 Task: Schedule a 90-minute business strategy consultation for competitive analysis.
Action: Mouse moved to (129, 243)
Screenshot: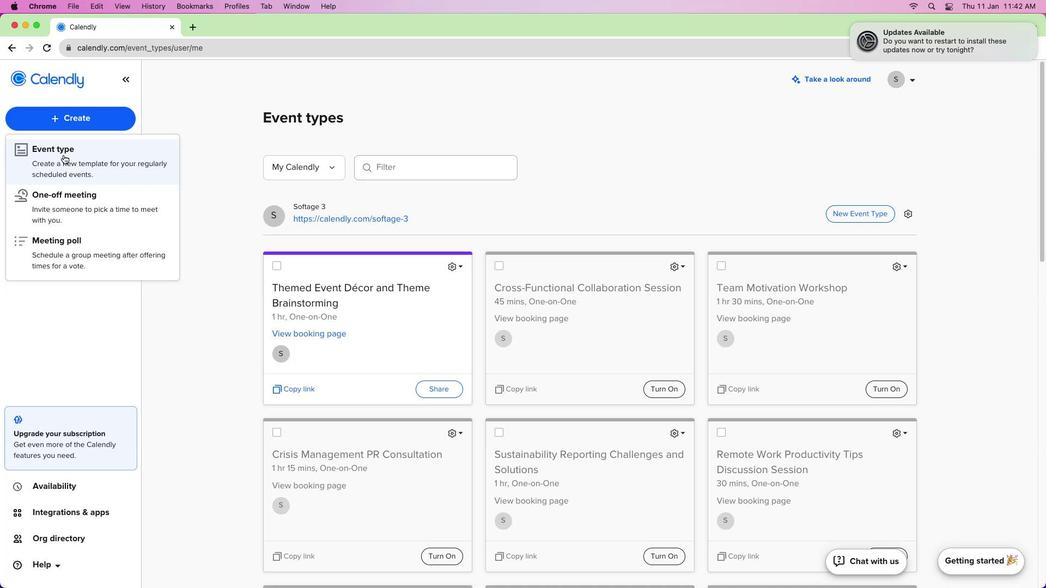 
Action: Mouse pressed left at (129, 243)
Screenshot: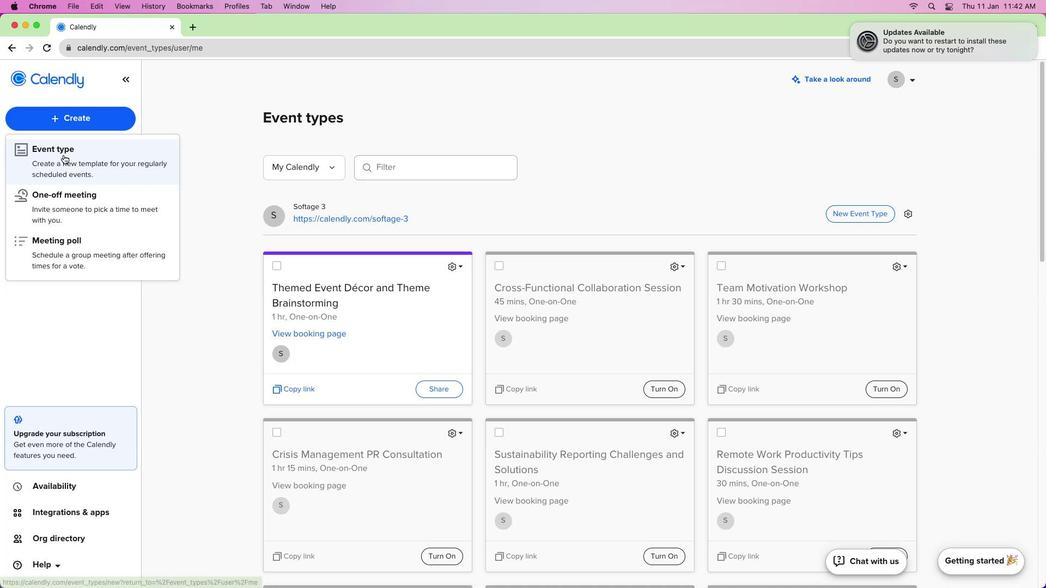 
Action: Mouse moved to (130, 240)
Screenshot: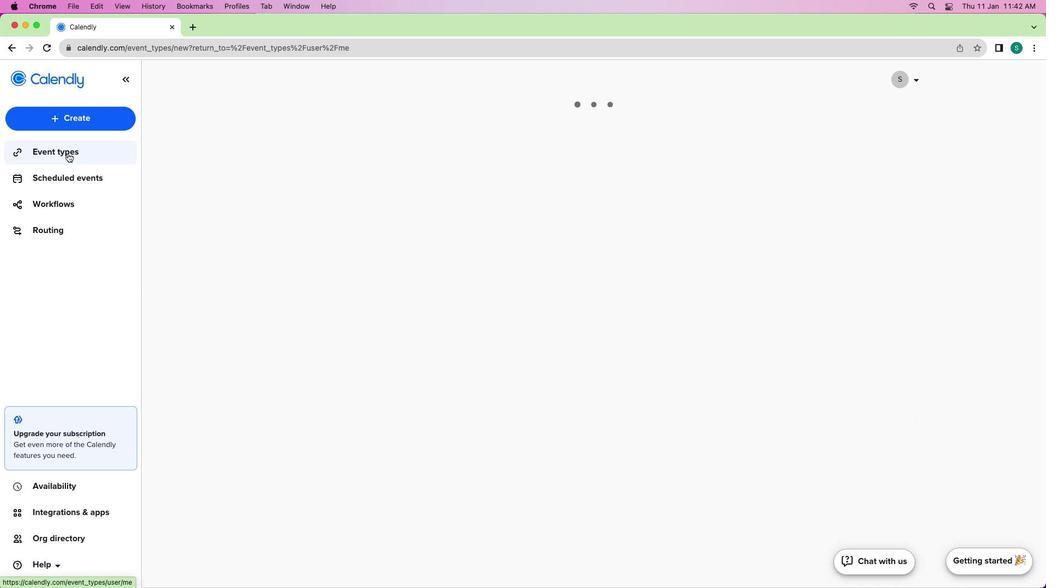 
Action: Mouse pressed left at (130, 240)
Screenshot: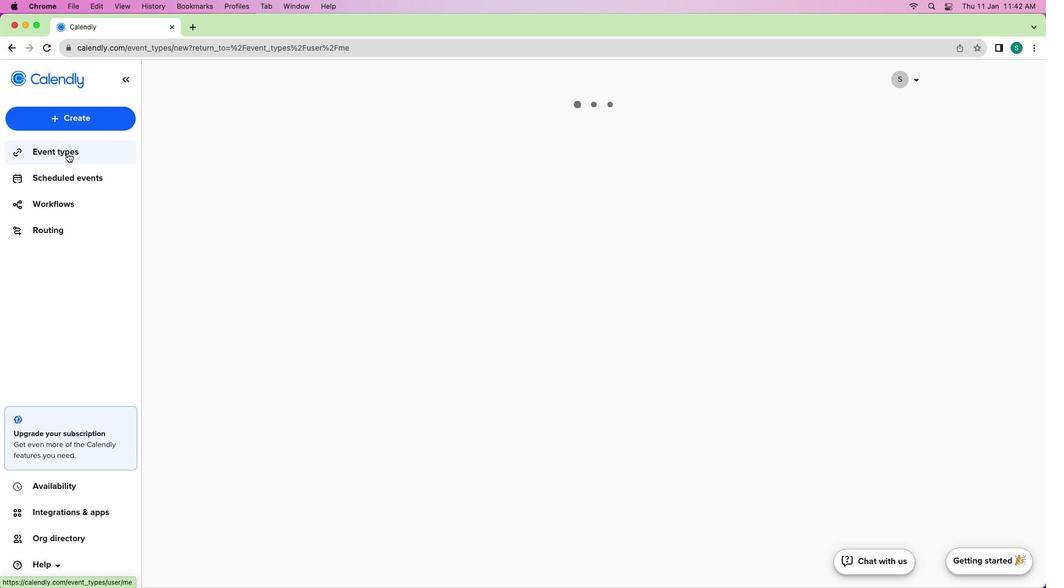 
Action: Mouse moved to (131, 256)
Screenshot: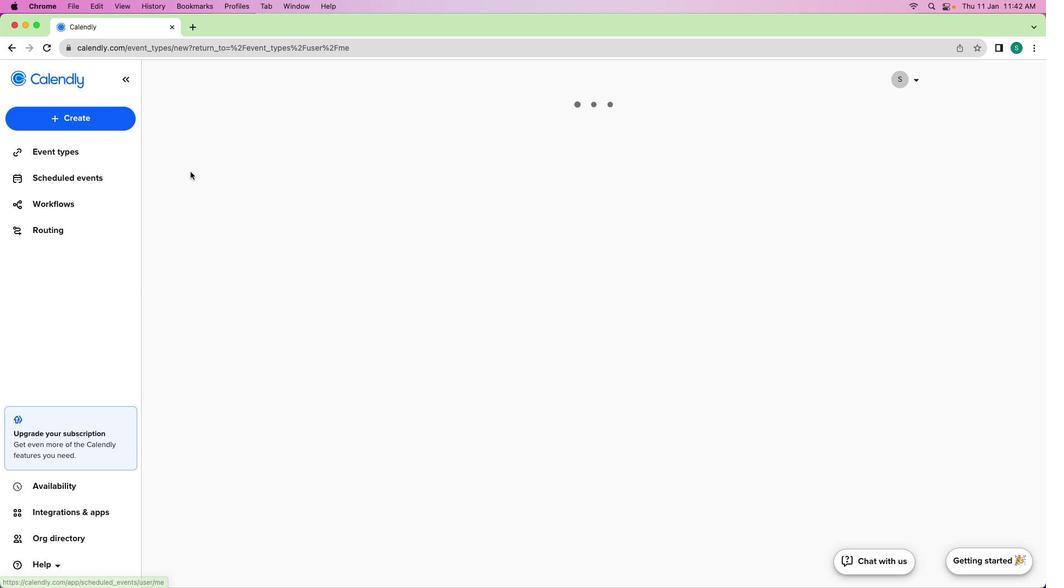
Action: Mouse pressed left at (131, 256)
Screenshot: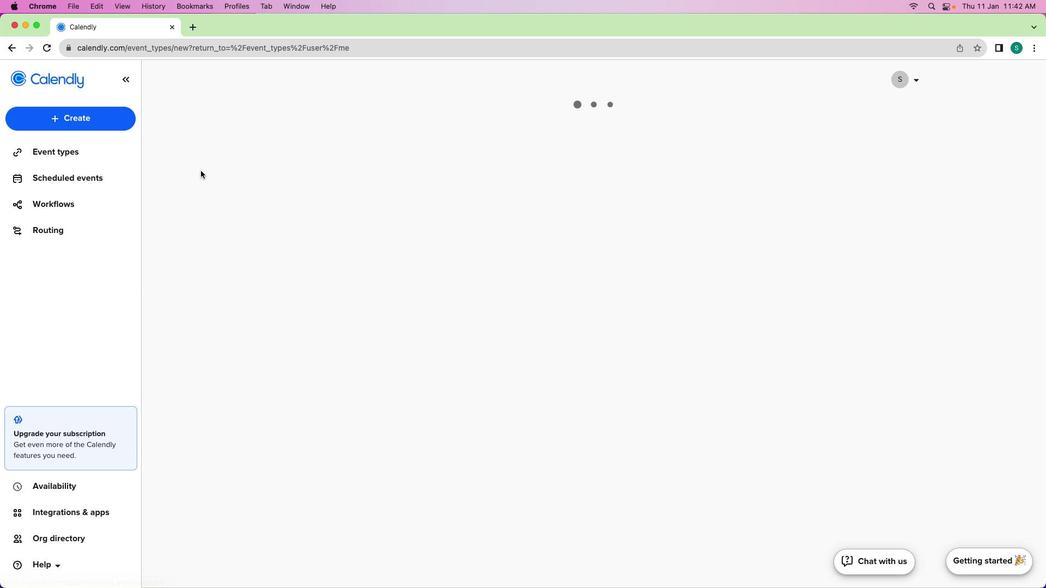 
Action: Mouse moved to (121, 277)
Screenshot: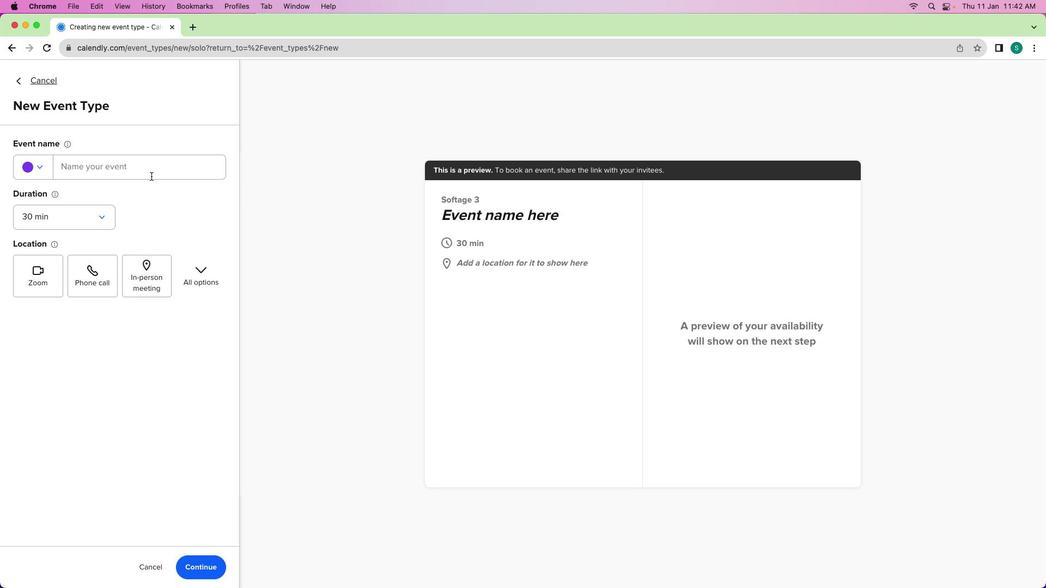 
Action: Mouse pressed left at (121, 277)
Screenshot: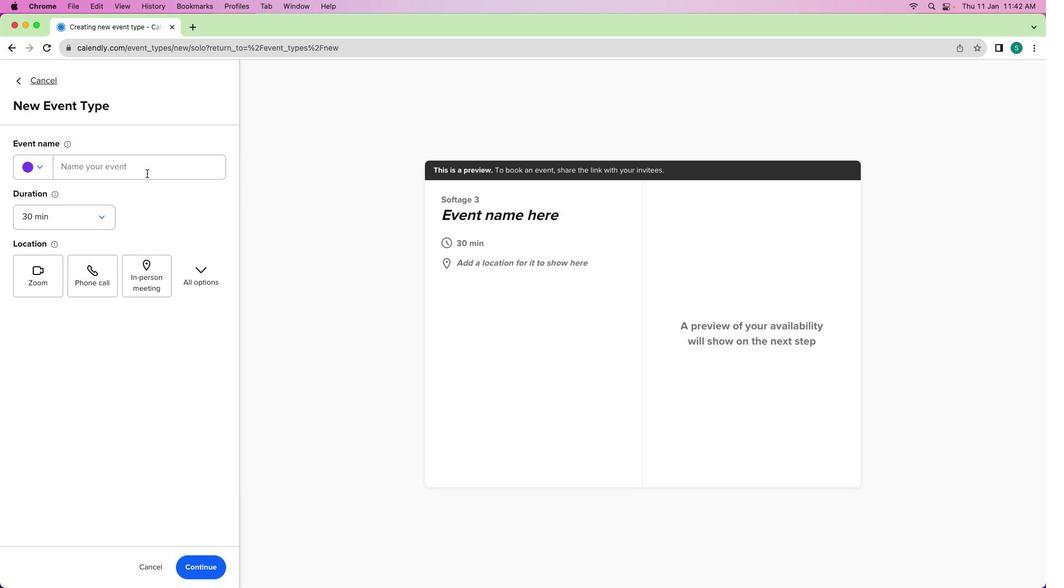 
Action: Mouse moved to (128, 263)
Screenshot: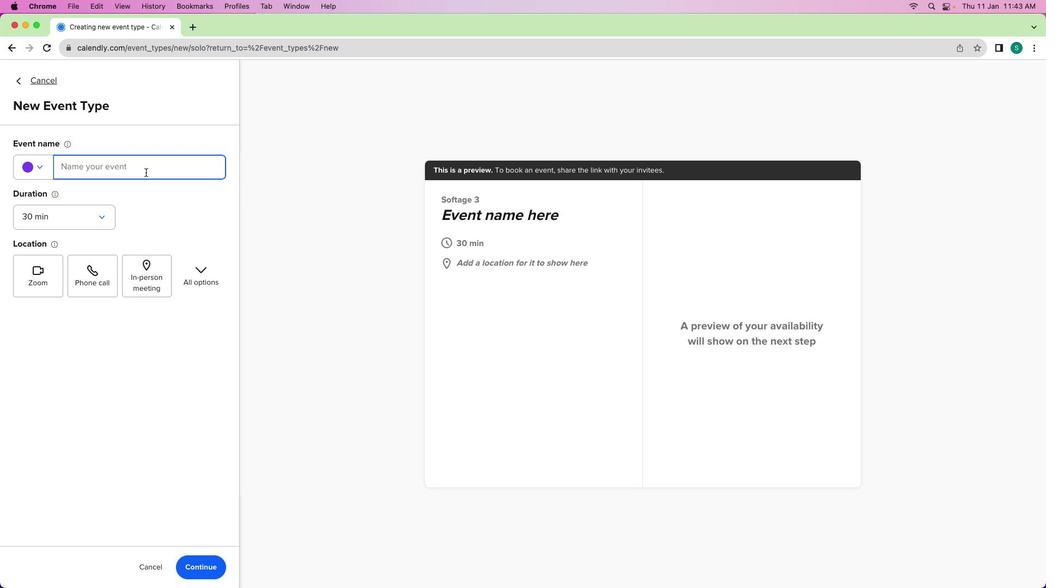 
Action: Mouse pressed left at (128, 263)
Screenshot: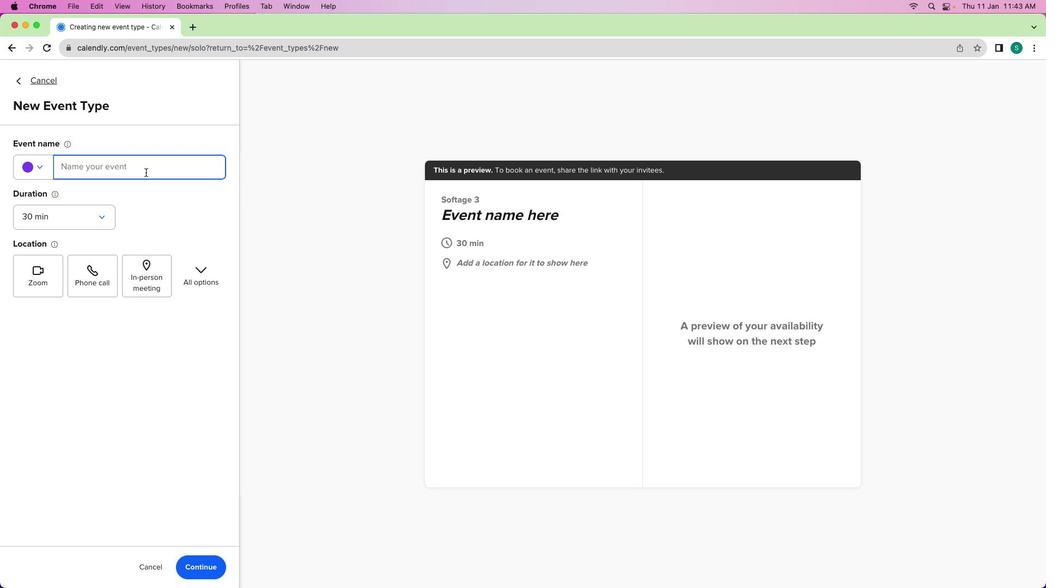 
Action: Mouse moved to (128, 263)
Screenshot: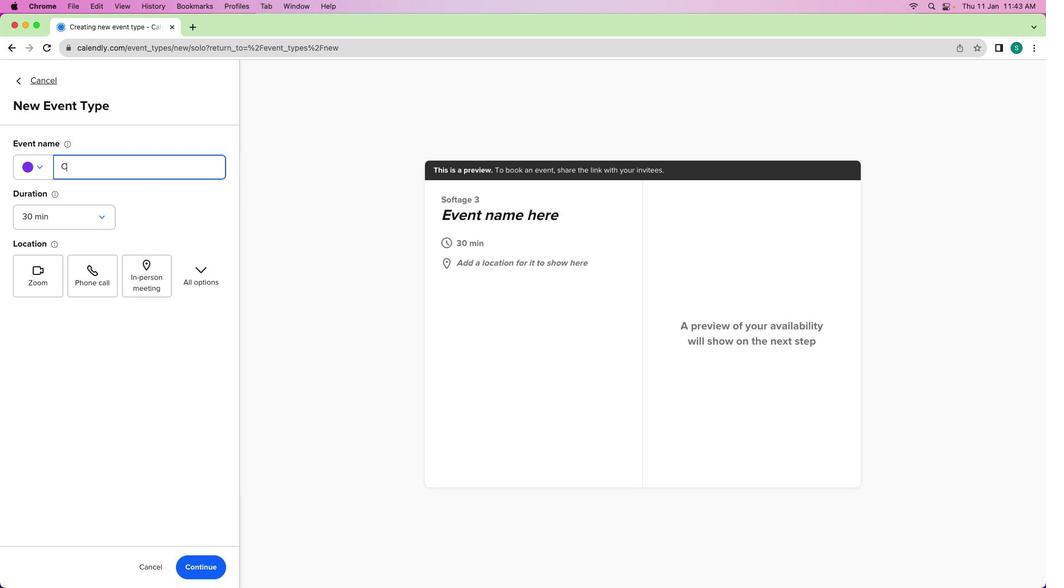 
Action: Key pressed Key.shift'C''o''m''p''e''t''e''t''i'Key.backspaceKey.backspaceKey.backspace'i''t''i''v''e'Key.spaceKey.shift'A''n''a''l''y''s''i''s'Key.spaceKey.shift'B''u''s''i''n''e''s''s'Key.spaceKey.shift'S''t''r''a''t''e''g''y'Key.spaceKey.shift'C''o''n''s''u''l''t''a''t''i''o''n'
Screenshot: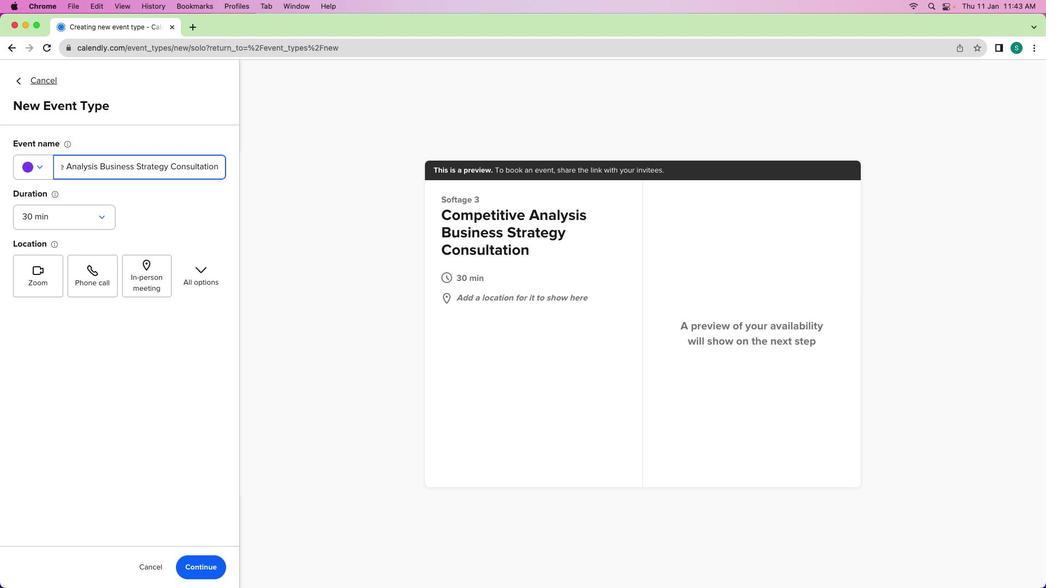 
Action: Mouse moved to (132, 260)
Screenshot: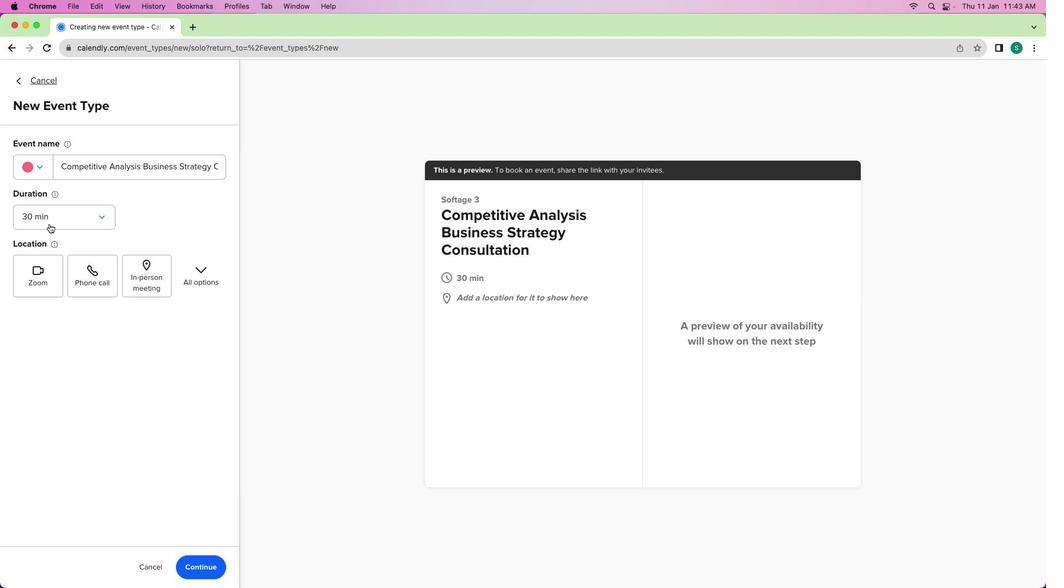 
Action: Mouse pressed left at (132, 260)
Screenshot: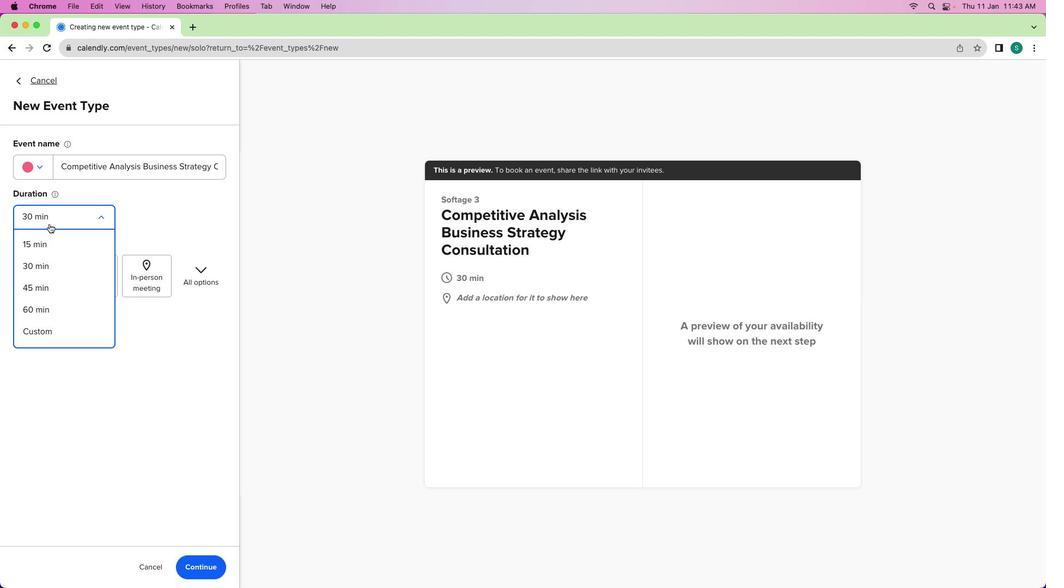 
Action: Mouse moved to (131, 285)
Screenshot: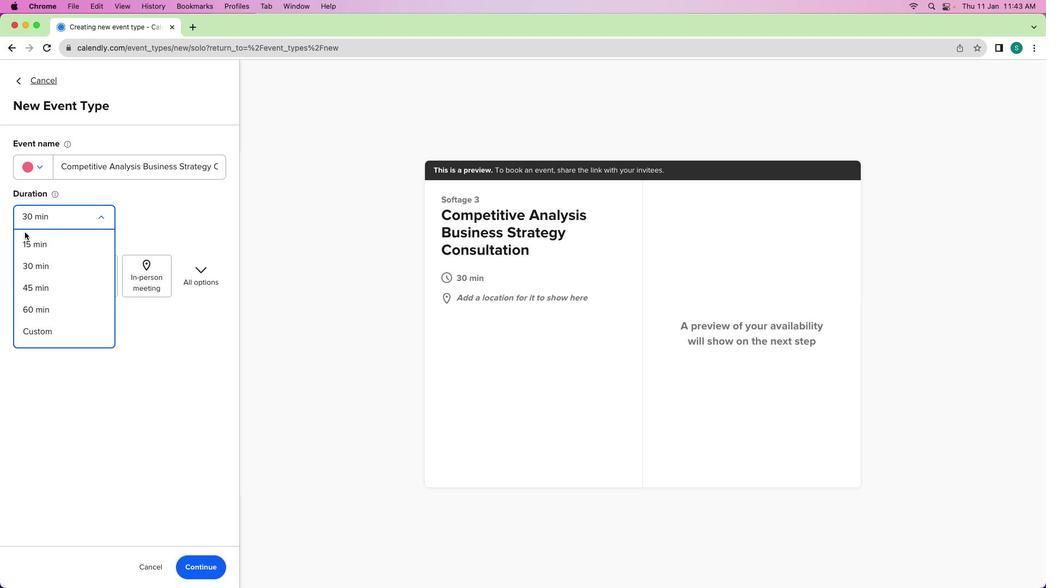 
Action: Mouse pressed left at (131, 285)
Screenshot: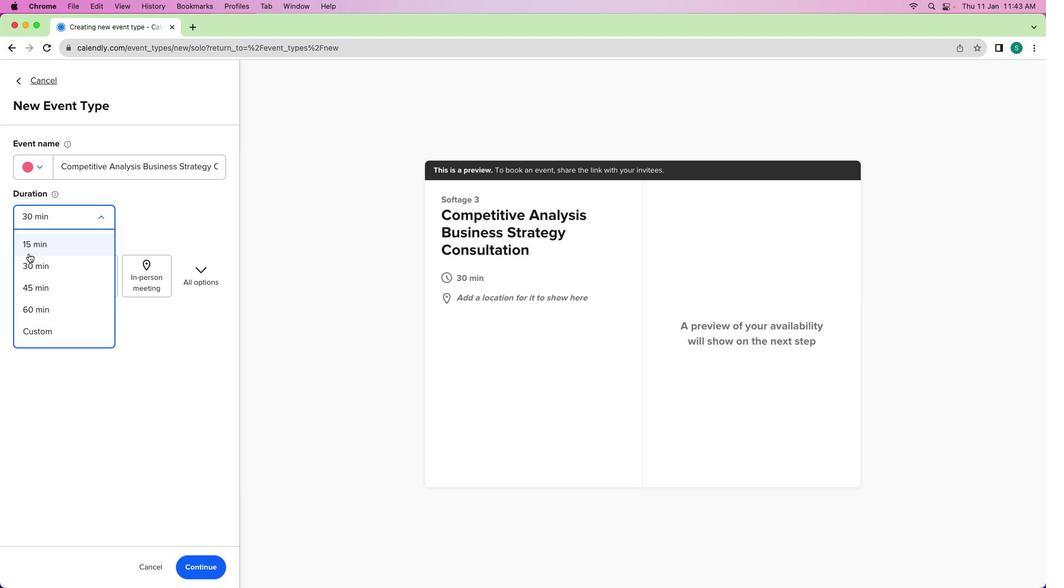 
Action: Mouse moved to (131, 286)
Screenshot: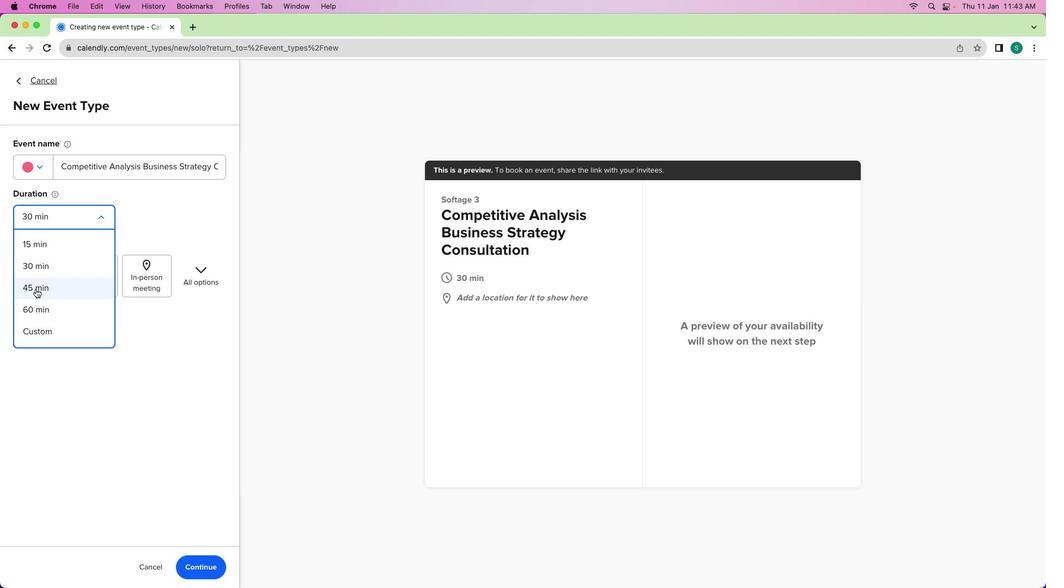 
Action: Mouse pressed left at (131, 286)
Screenshot: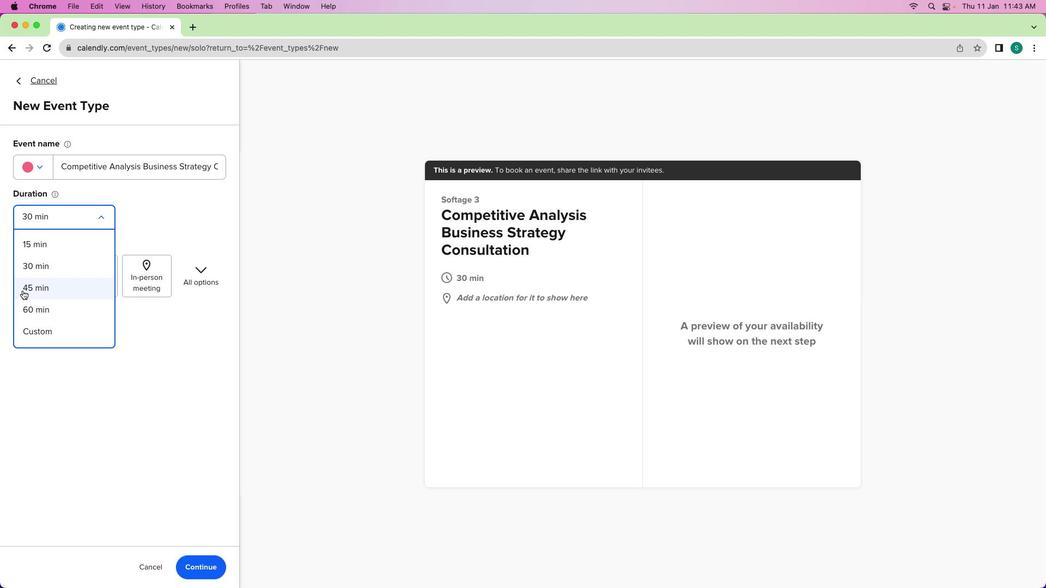 
Action: Mouse moved to (131, 333)
Screenshot: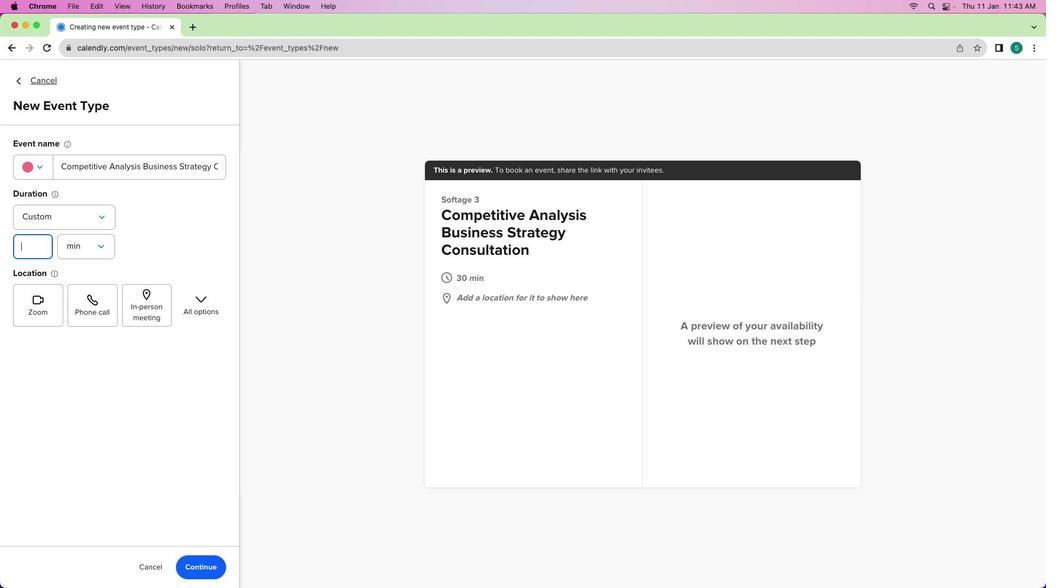 
Action: Mouse pressed left at (131, 333)
Screenshot: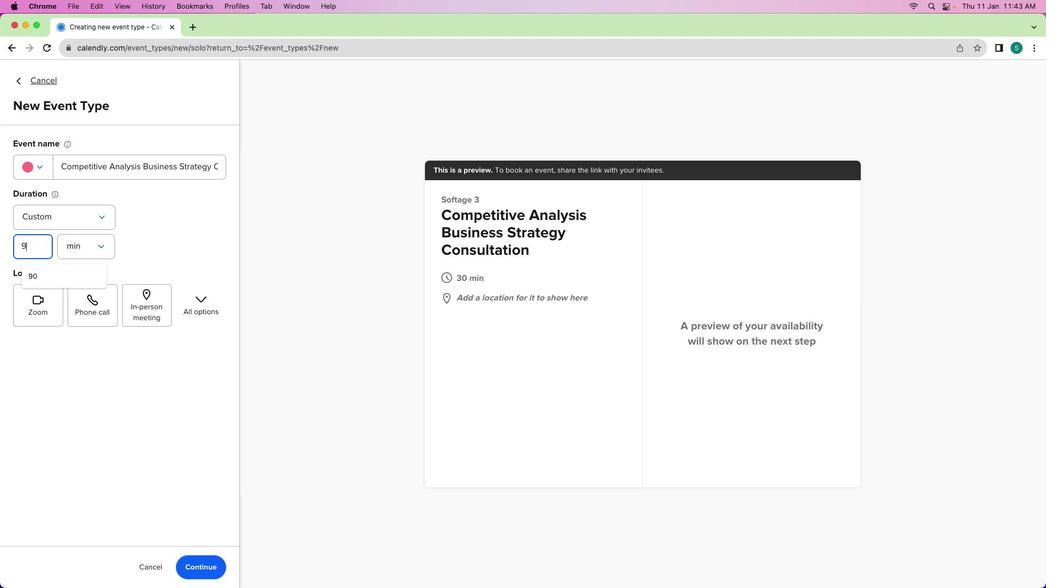 
Action: Mouse moved to (132, 309)
Screenshot: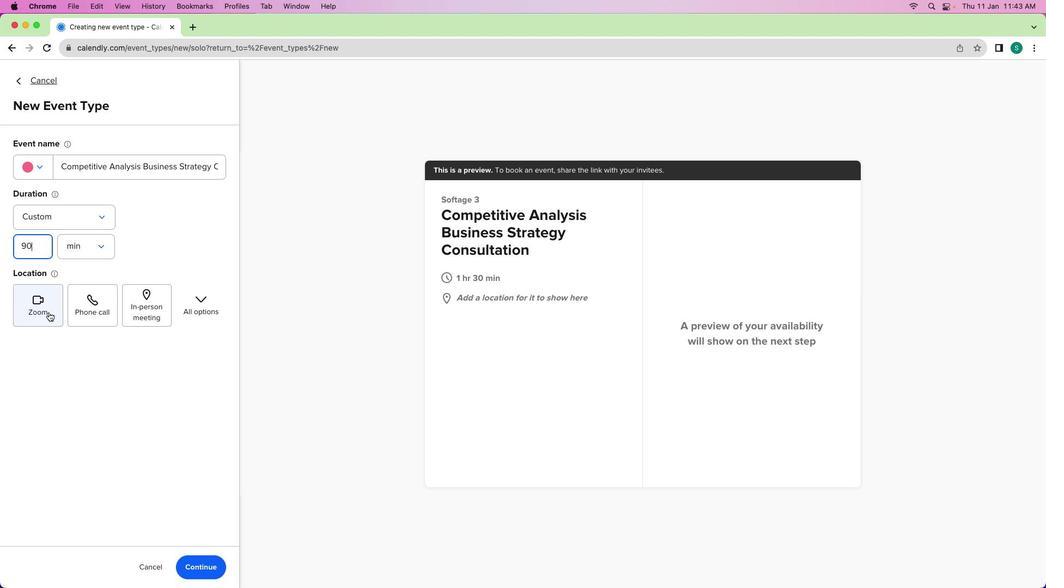 
Action: Key pressed '9''0'
Screenshot: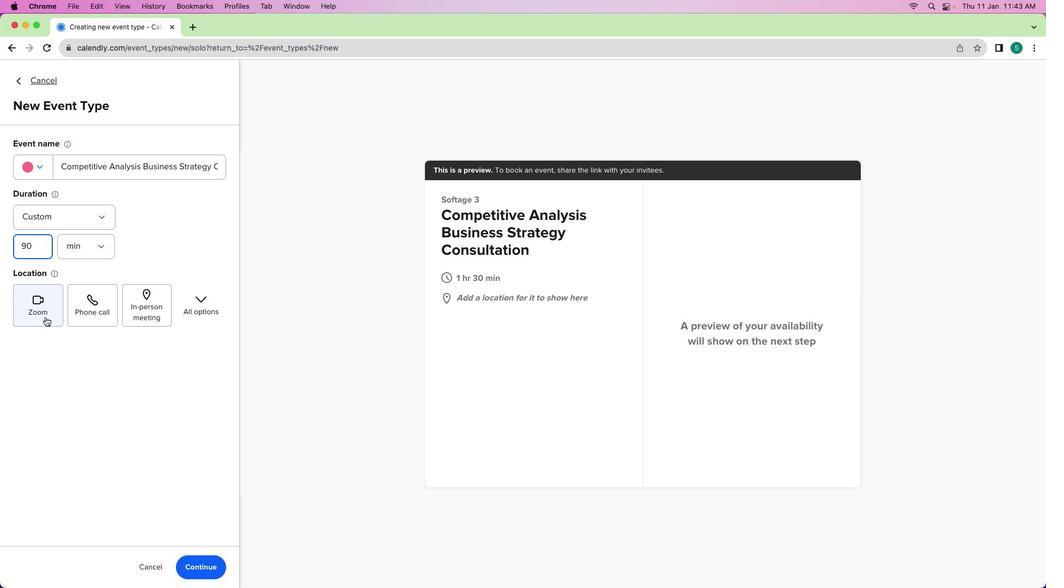 
Action: Mouse moved to (131, 327)
Screenshot: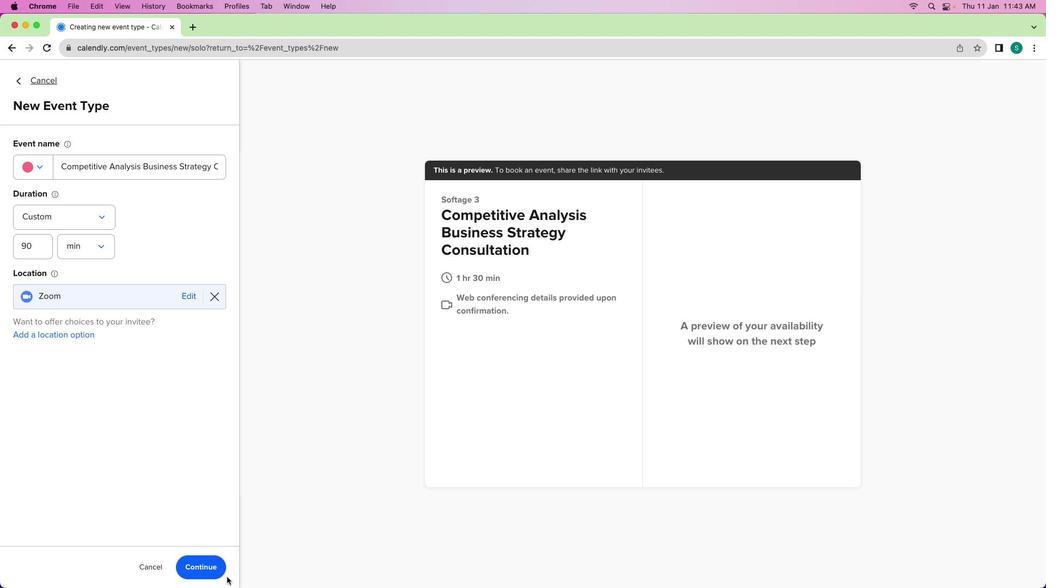 
Action: Mouse pressed left at (131, 327)
Screenshot: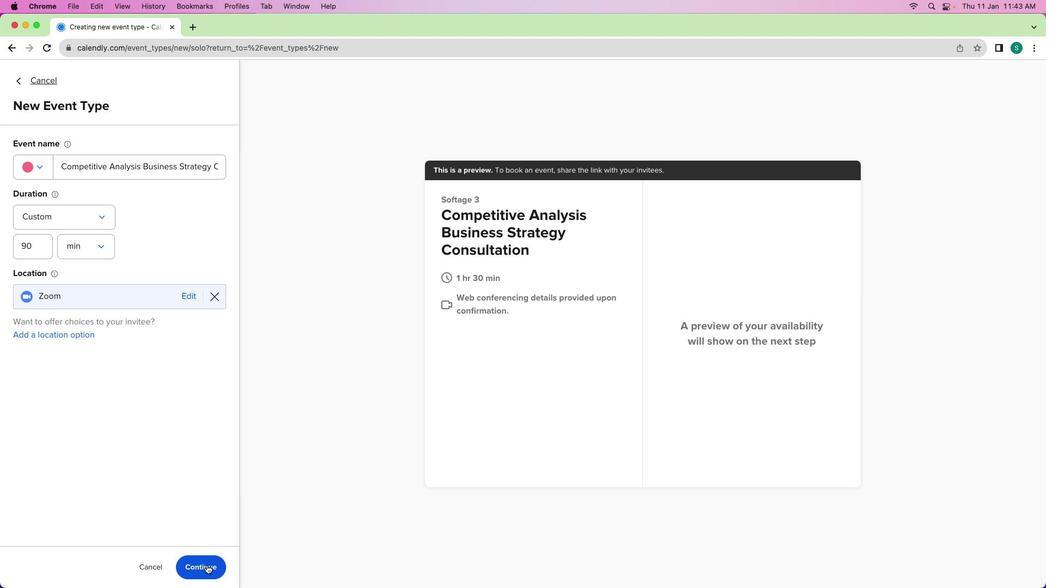 
Action: Mouse moved to (126, 434)
Screenshot: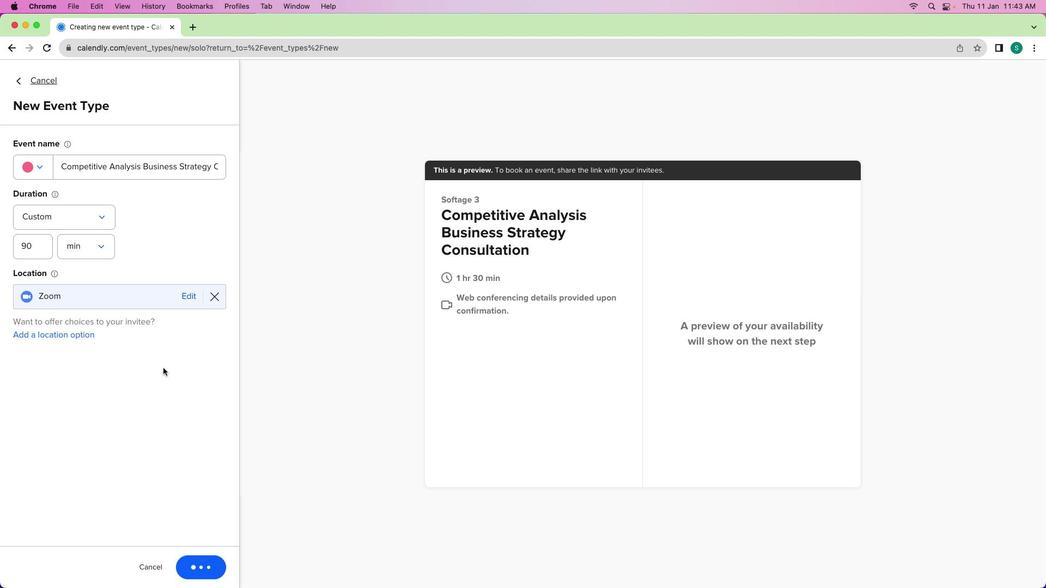
Action: Mouse pressed left at (126, 434)
Screenshot: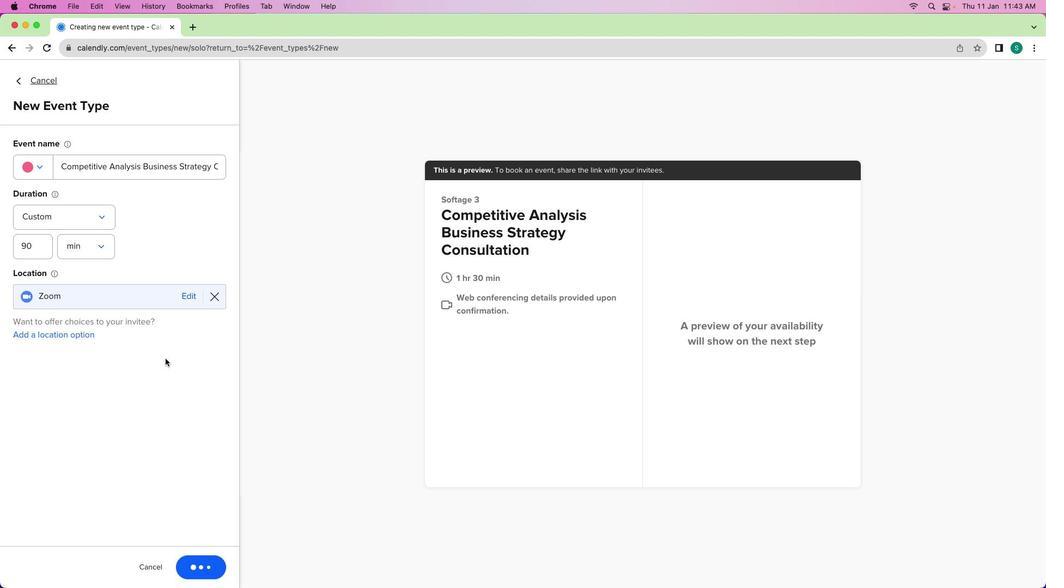 
Action: Mouse moved to (126, 282)
Screenshot: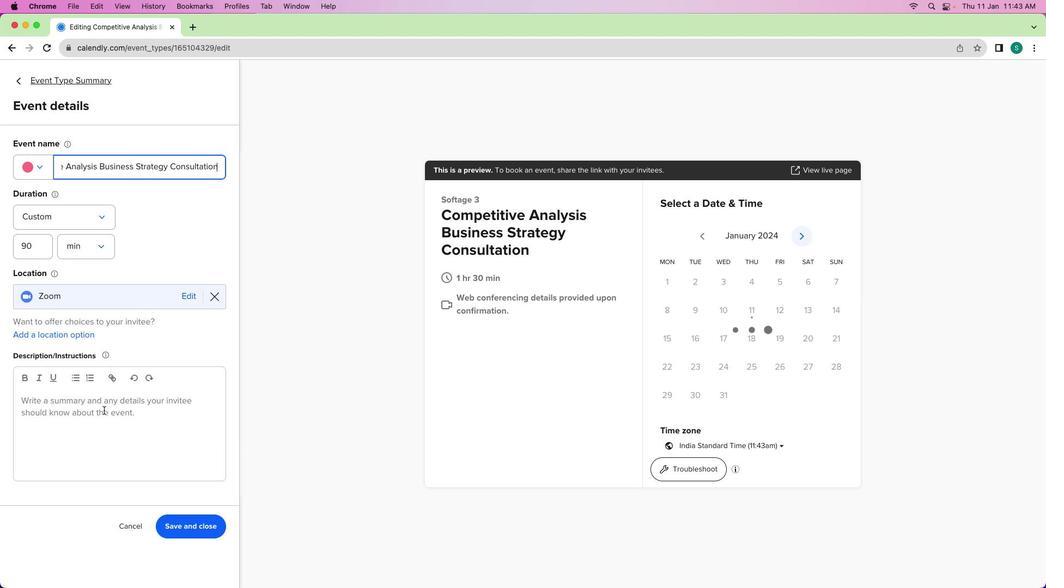 
Action: Mouse pressed left at (126, 282)
Screenshot: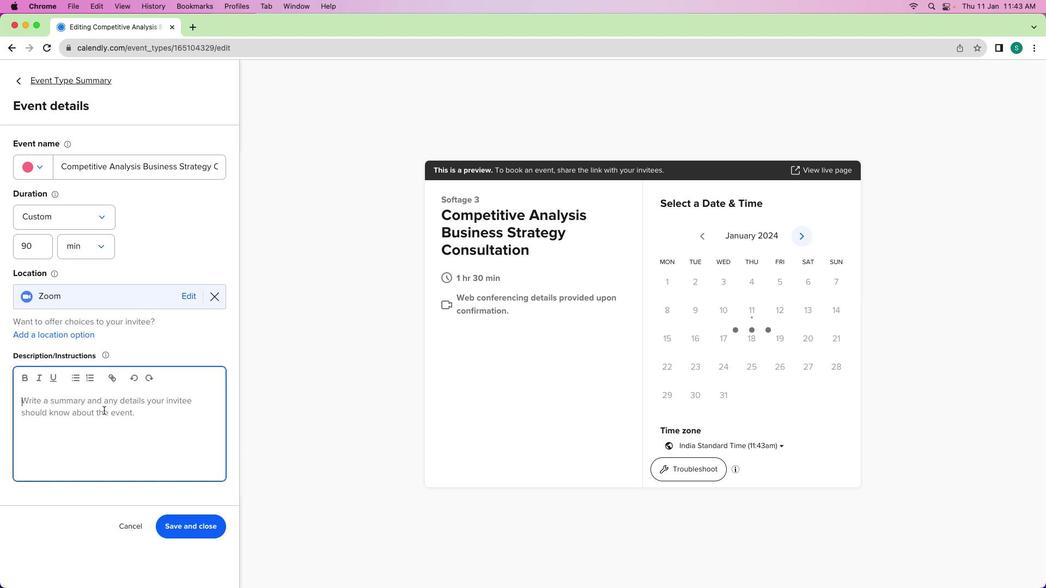 
Action: Mouse moved to (129, 367)
Screenshot: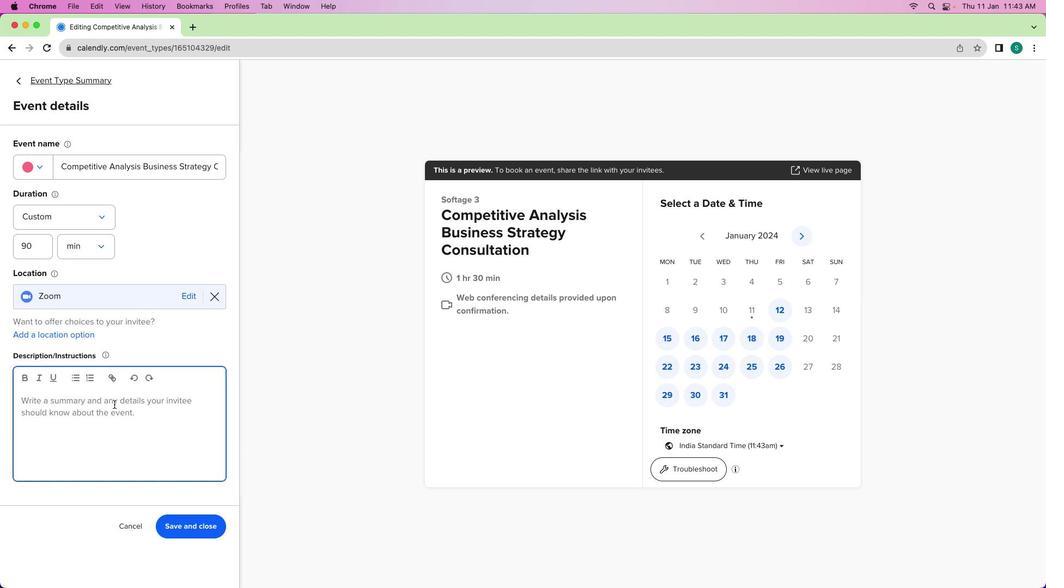 
Action: Mouse pressed left at (129, 367)
Screenshot: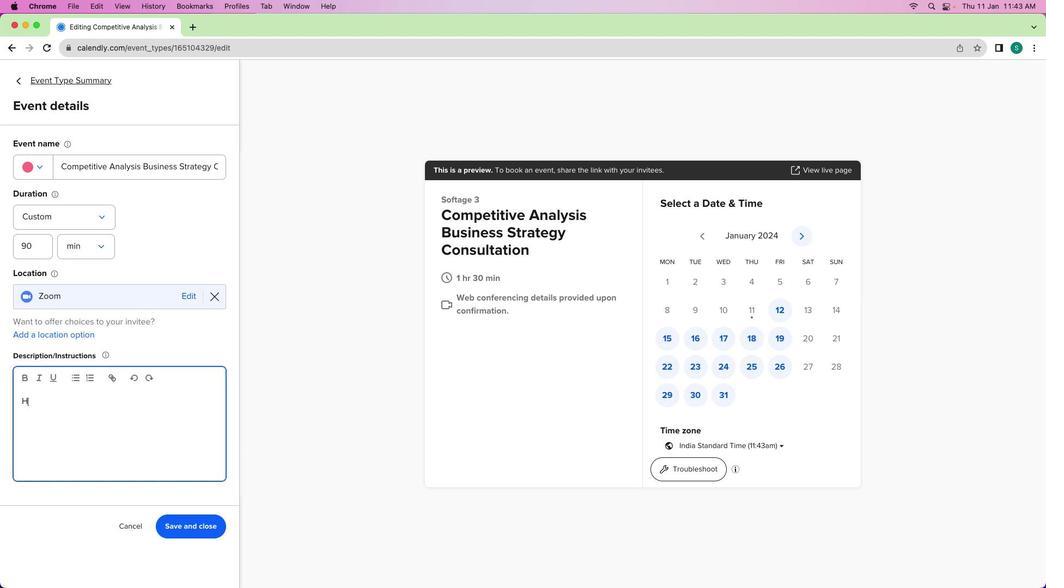 
Action: Mouse moved to (129, 364)
Screenshot: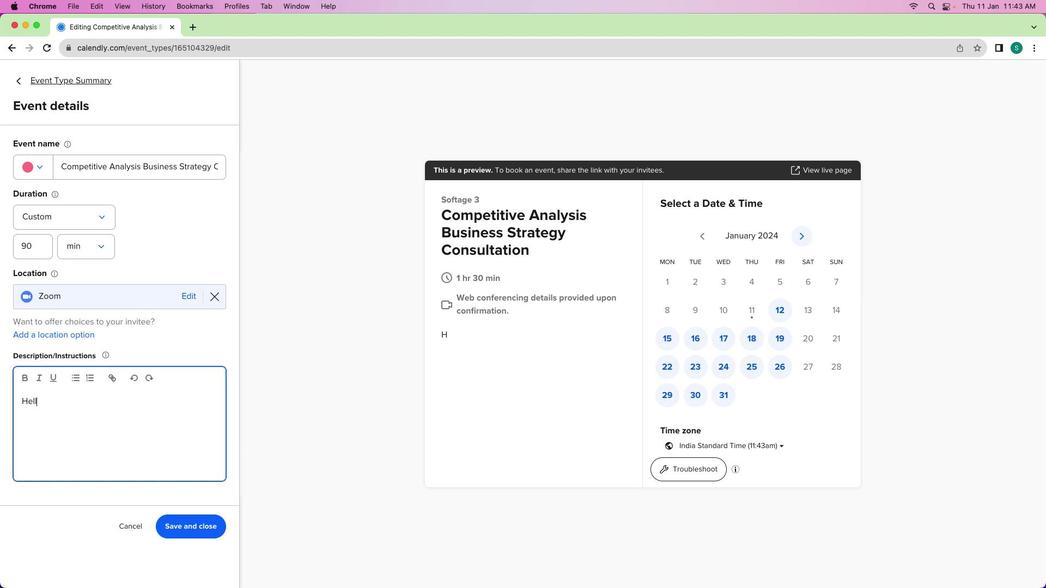 
Action: Key pressed Key.shift'H''e''l''l''o'Key.spaceKey.shift'T'Key.backspace't''e''a''m'','Key.enterKey.shift'T''o'Key.space'r''e''f''i''n''e'Key.space'o''u''r'Key.space'b''u''s''i''n''e''s''s'Key.space's''t''r''a''t''e''g''y'','Key.spaceKey.shift'I'"'"'v''e'Key.space's''c''h''e''d''u''l''e''d'Key.space'a'Key.space'9''0''-''m''i''n''u''t''e'Key.space'c''o''n''s''u''l''t''a''t''i''o''n'Key.space's''p''e''c''i''f''i''c''a''l''l''y'Key.space'f''o''c''u''s''e''d'Key.space'o''n'Key.space'c''o''m''p''e''t''i''t''i''v''e'Key.space'a''n''a''l''y''s''i''s''.'Key.spaceKey.shift'l''e''t''s''\x05'Key.backspace"'"'s'Key.space'd''e''l''v''e'Key.space'i''n''t''o'Key.space'm''a''r''k''e''t'Key.space'd''y''n''a''m''i''c''s'Key.space'a''n''d'Key.space'i''d''e''n''t''i''f''y'Key.space'o''p''p''o''r''t''u''n''i''t''i''e''s'Key.space'f''o''r'Key.space's''t''r''a''t''e''g''i''c'Key.space'a''d''v''a''n''t''a''g''e''s'Key.backspace'.'Key.enterKey.shift'L''o''o''k''i''n''g'Key.space'f''o''r''w''a''r''d'Key.space't''o'Key.space'a'Key.space'p''r''o''d''u''c''t''i''v''e'Key.space's''e''s''s''i''o''n''.'Key.backspaceKey.shift_r'!'Key.enterKey.shift'b''e''a''s''t'Key.spaceKey.backspaceKey.backspaceKey.backspaceKey.backspaceKey.backspaceKey.backspaceKey.shift'B''e''s''t'Key.spaceKey.shift'R''e''g''a''t''d'Key.backspaceKey.backspace'r''d''s'','Key.enterKey.shift'S''o''f'Key.shift'A''g''e'Key.leftKey.leftKey.left't'Key.down
Screenshot: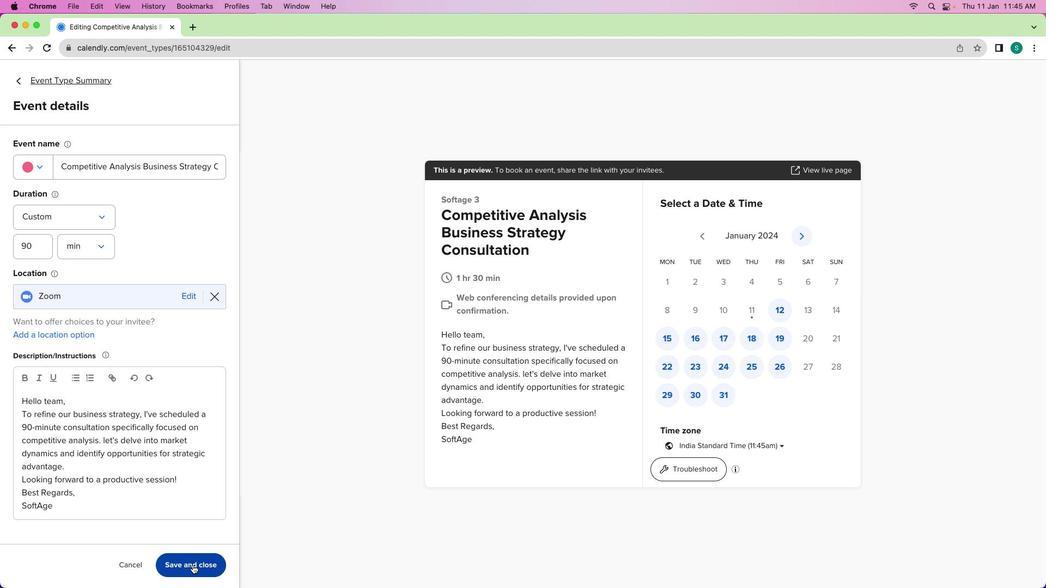 
Action: Mouse moved to (126, 434)
Screenshot: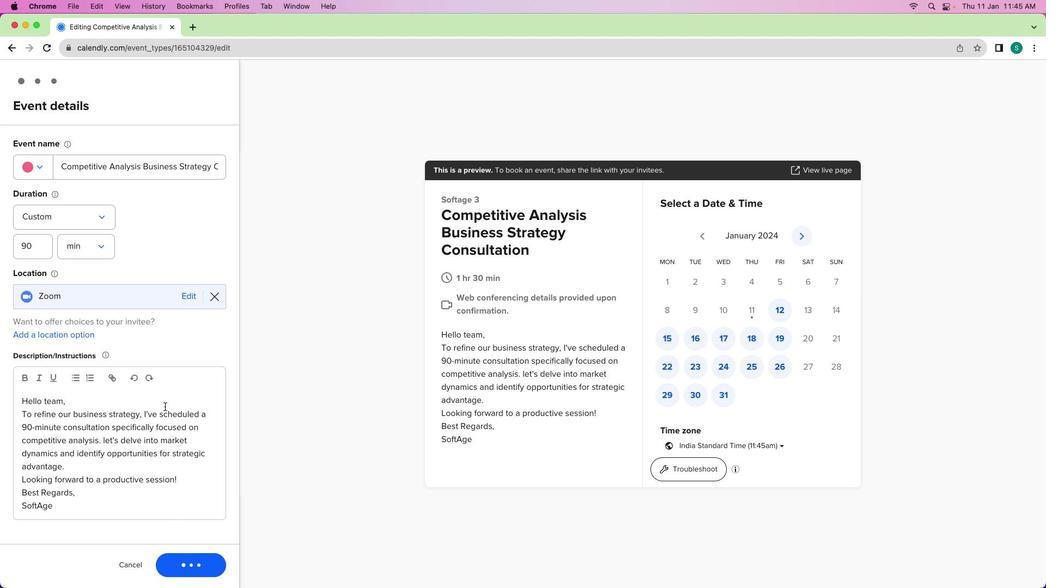 
Action: Mouse pressed left at (126, 434)
Screenshot: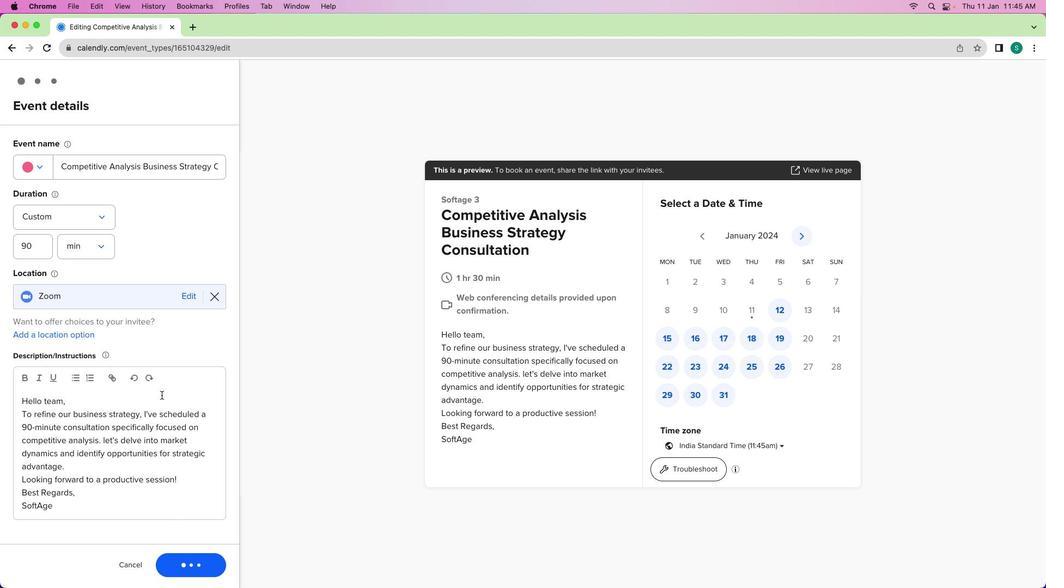 
Action: Mouse moved to (126, 335)
Screenshot: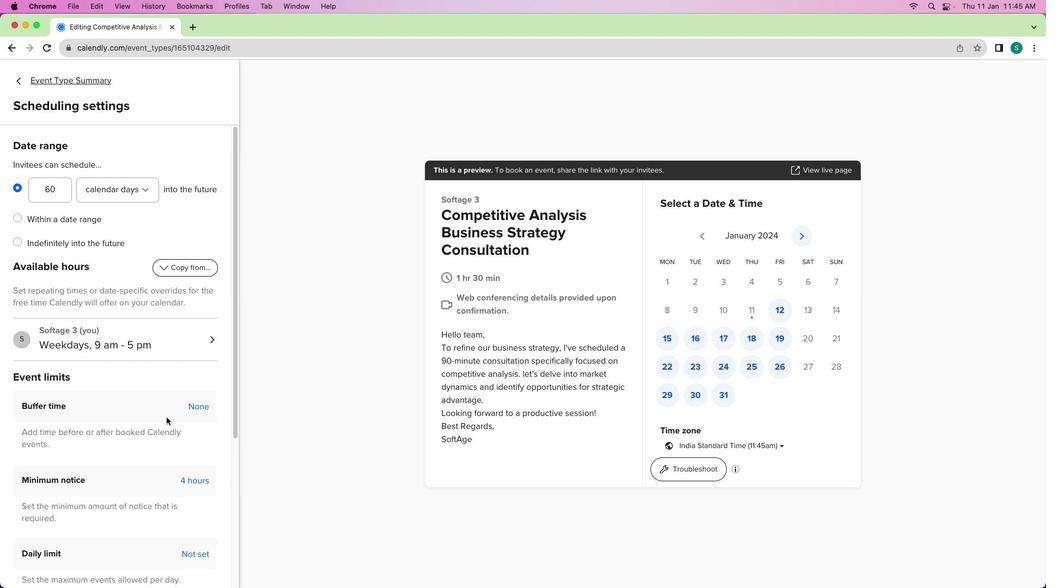 
Action: Mouse pressed left at (126, 335)
Screenshot: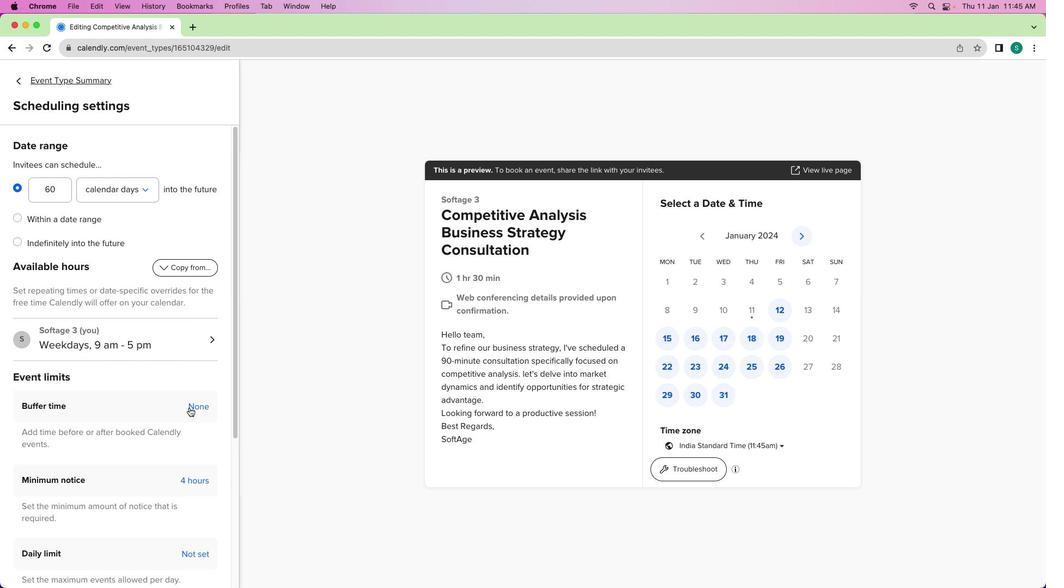 
Action: Mouse moved to (126, 365)
Screenshot: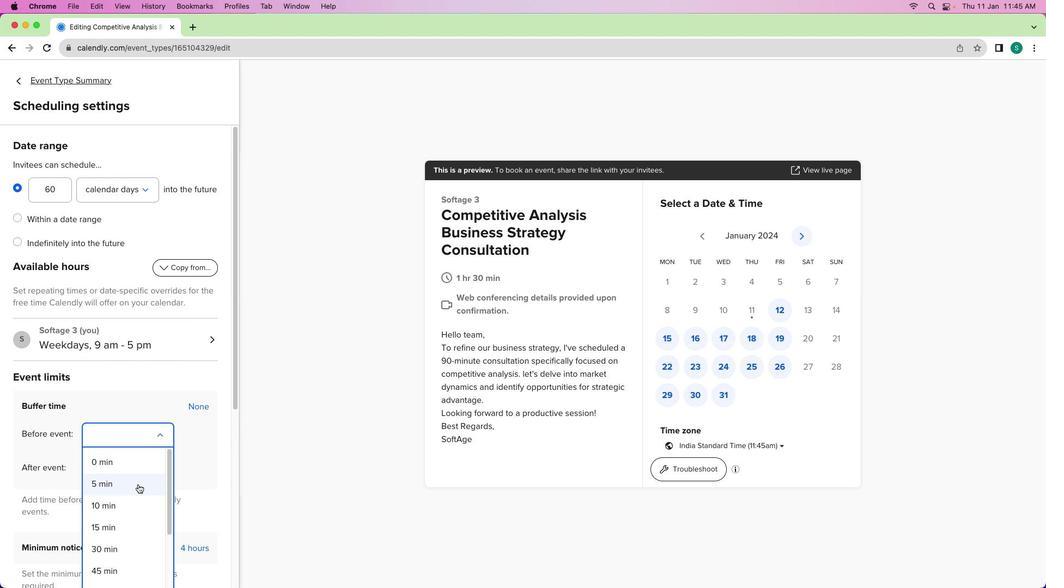 
Action: Mouse pressed left at (126, 365)
Screenshot: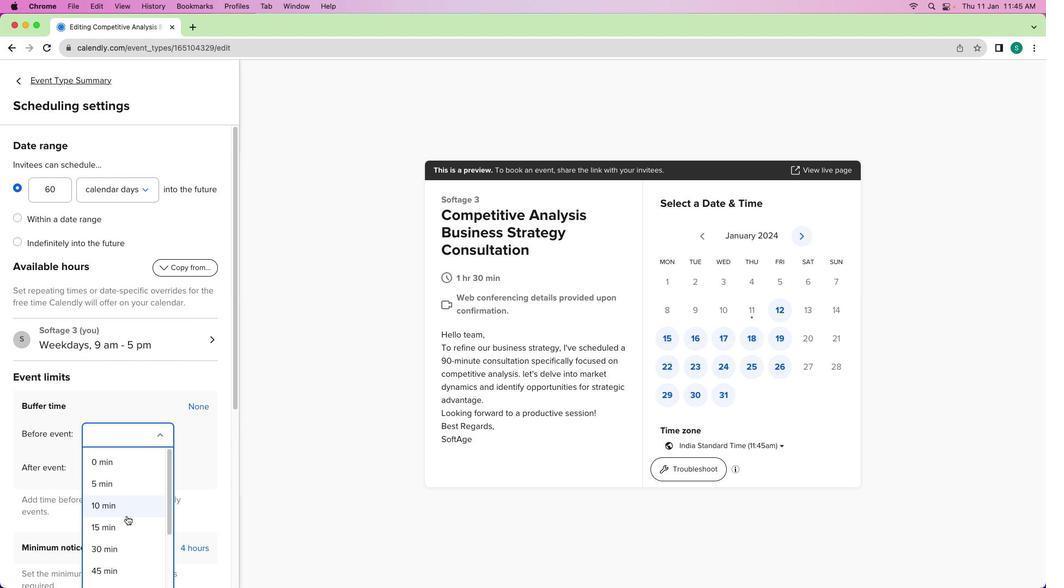 
Action: Mouse moved to (128, 381)
Screenshot: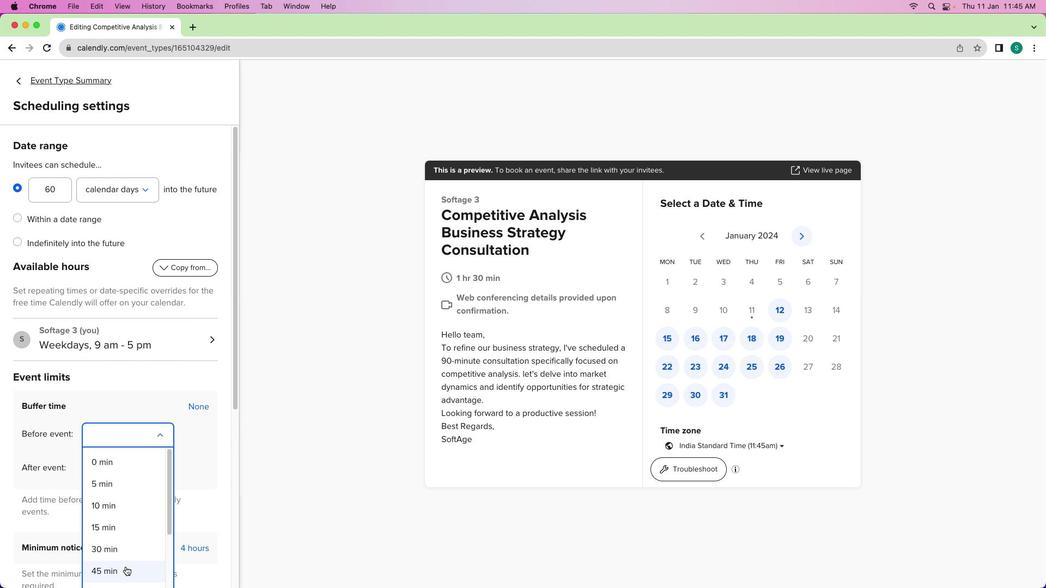 
Action: Mouse pressed left at (128, 381)
Screenshot: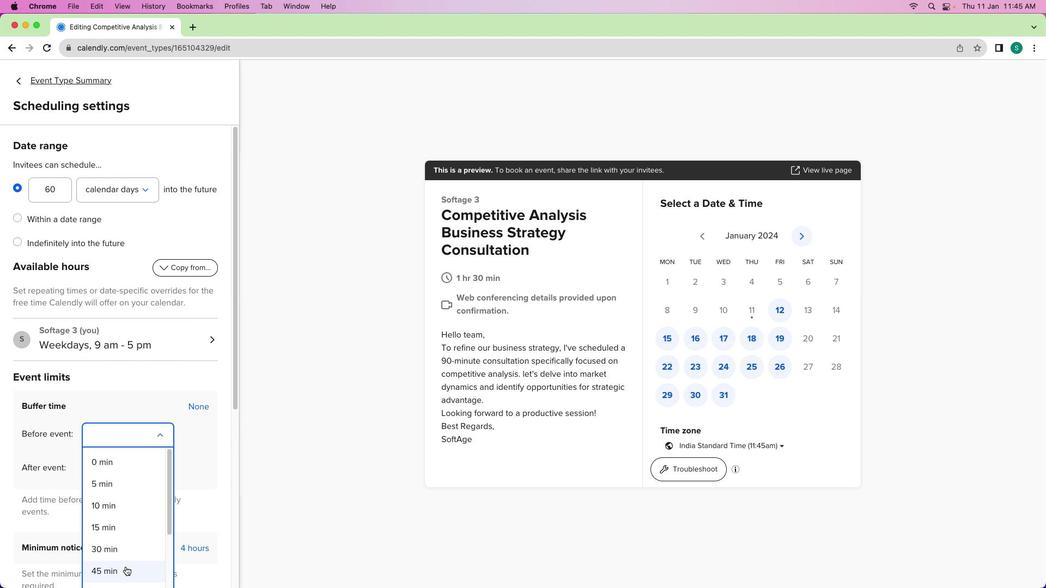 
Action: Mouse moved to (128, 422)
Screenshot: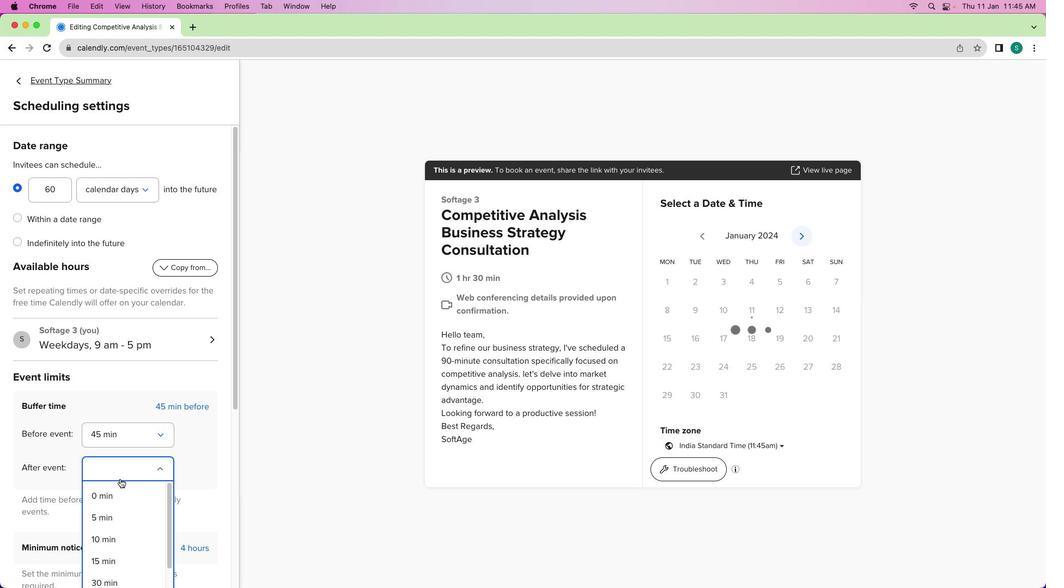 
Action: Mouse scrolled (128, 422) with delta (132, 189)
Screenshot: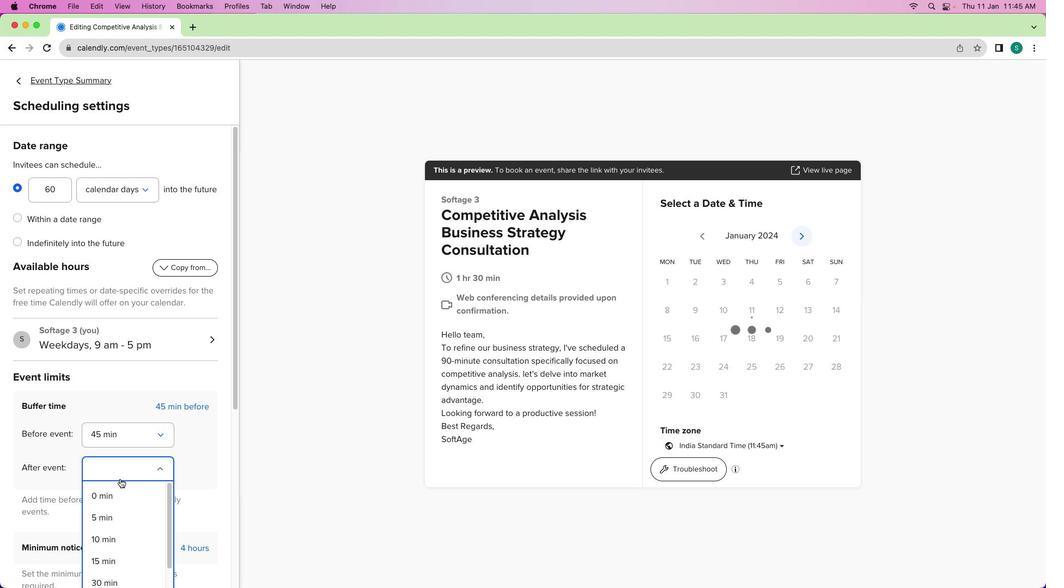 
Action: Mouse scrolled (128, 422) with delta (132, 189)
Screenshot: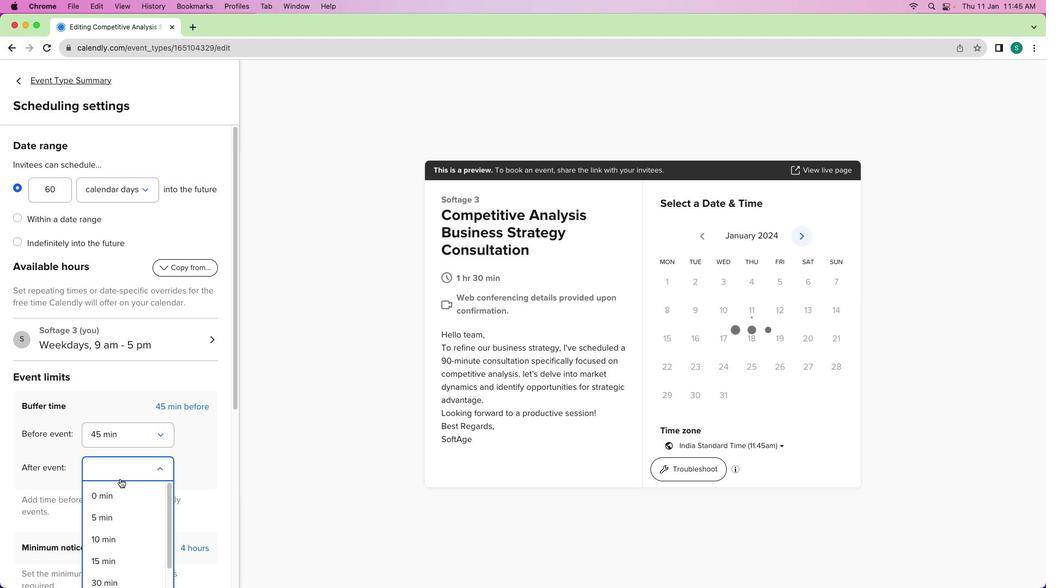 
Action: Mouse moved to (128, 422)
Screenshot: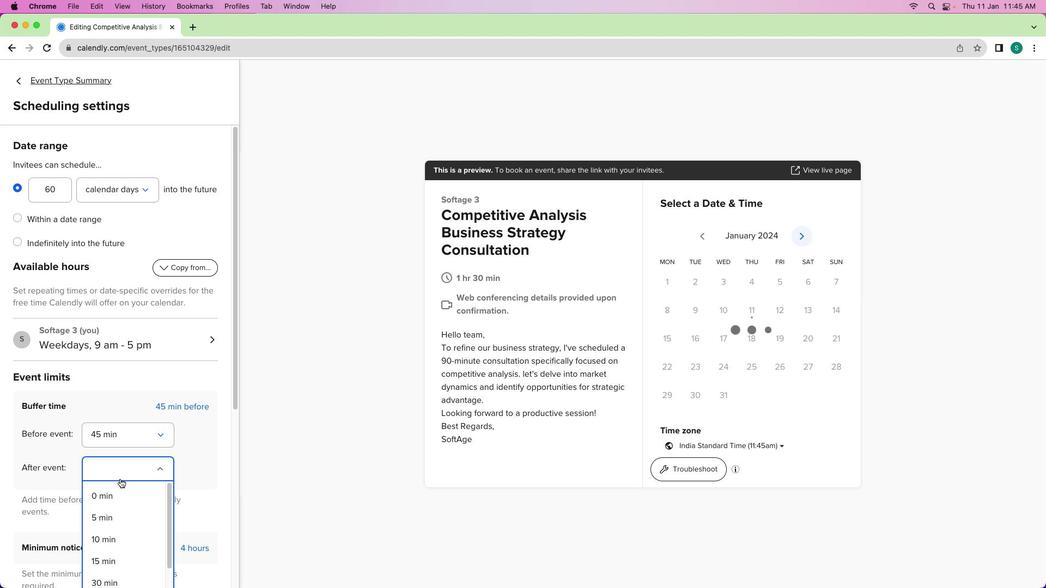 
Action: Mouse scrolled (128, 422) with delta (132, 189)
Screenshot: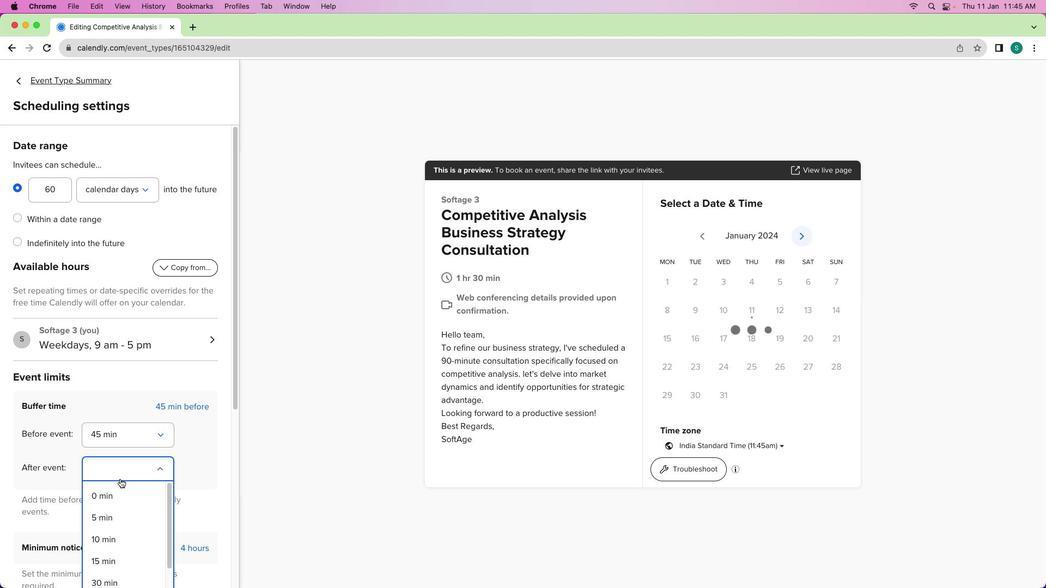 
Action: Mouse moved to (129, 434)
Screenshot: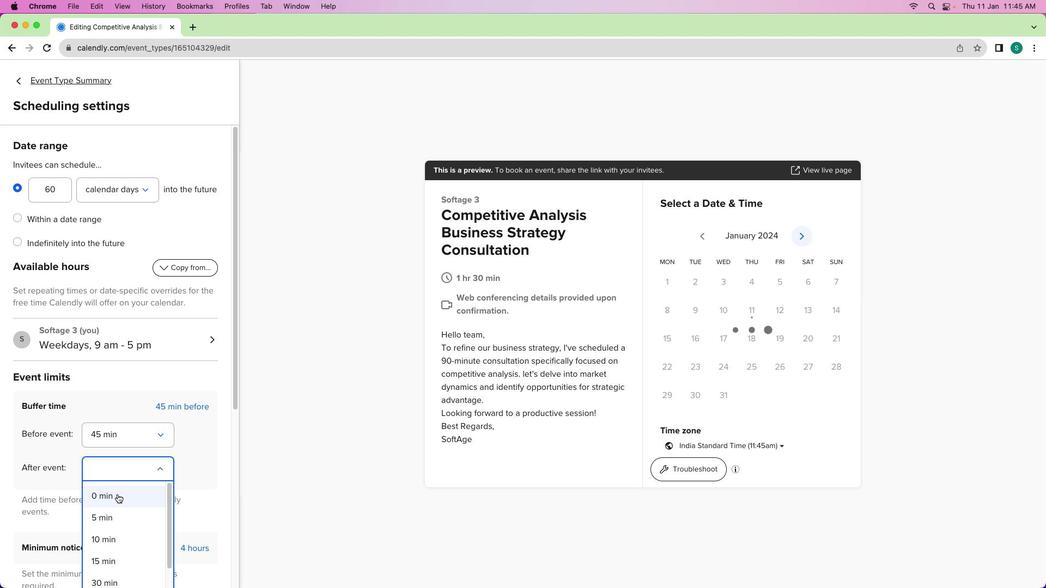 
Action: Mouse pressed left at (129, 434)
Screenshot: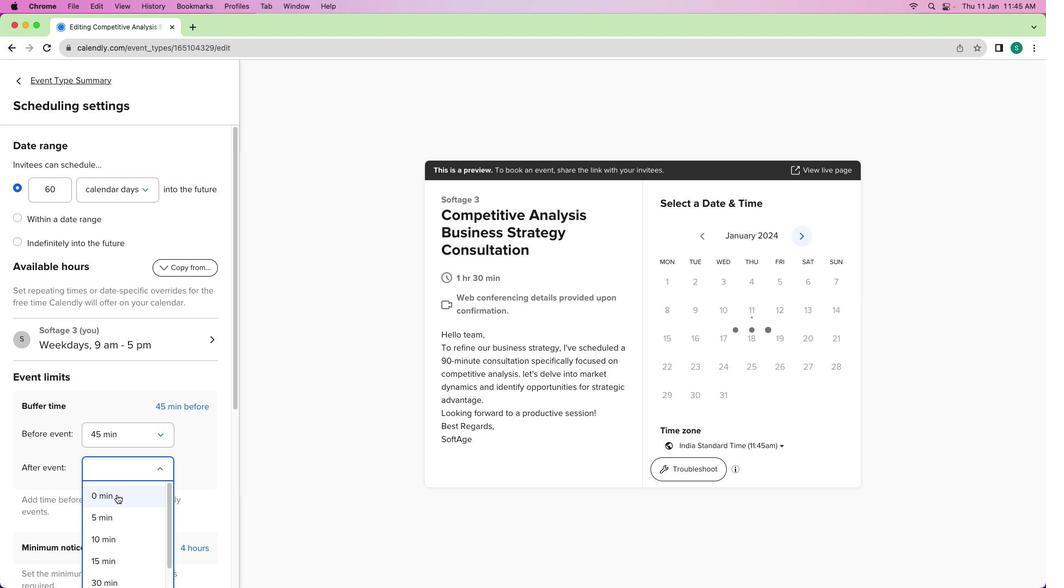 
Action: Mouse moved to (129, 396)
Screenshot: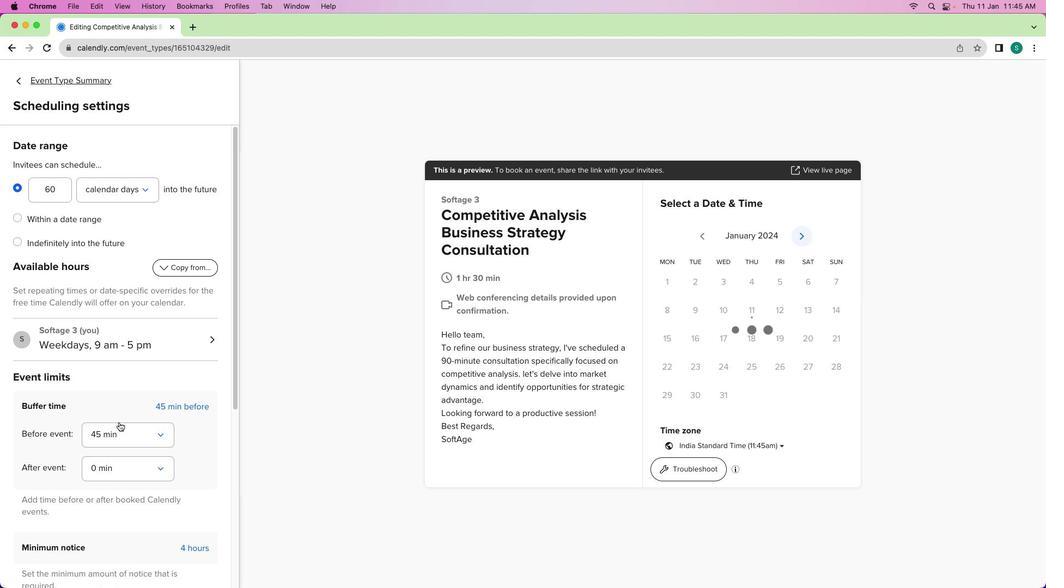 
Action: Mouse pressed left at (129, 396)
Screenshot: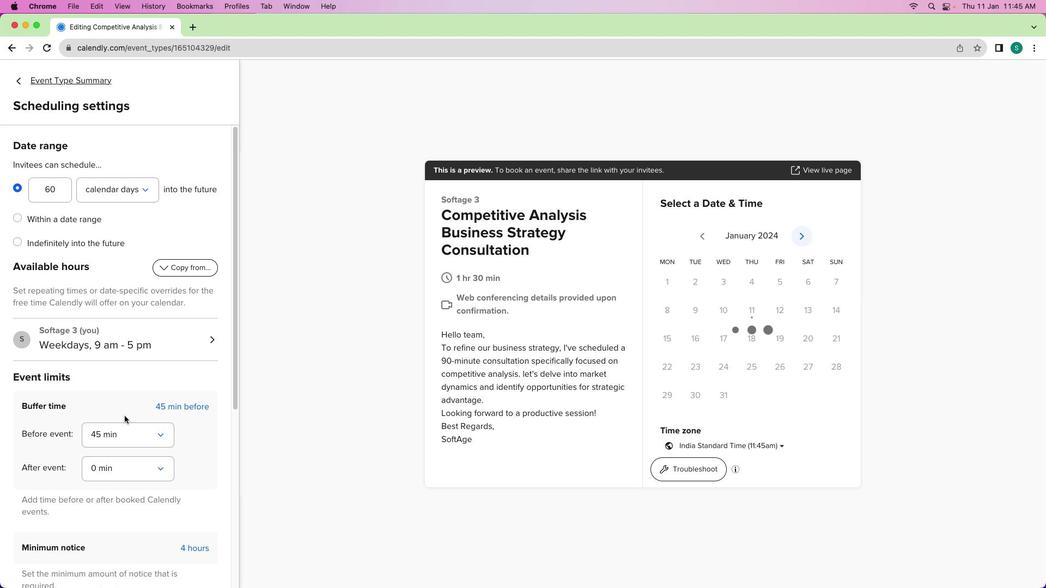 
Action: Mouse moved to (129, 403)
Screenshot: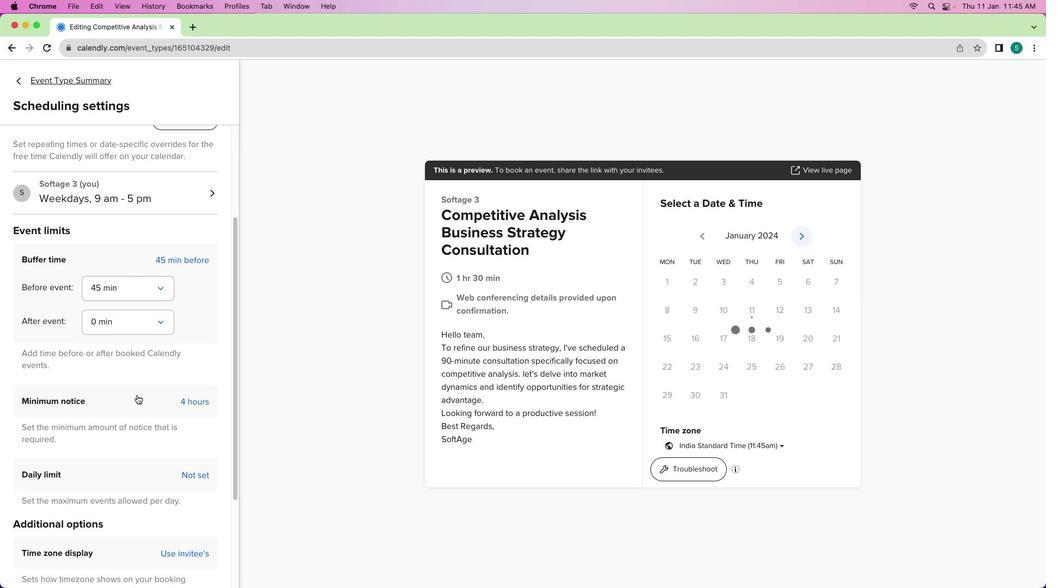 
Action: Mouse pressed left at (129, 403)
Screenshot: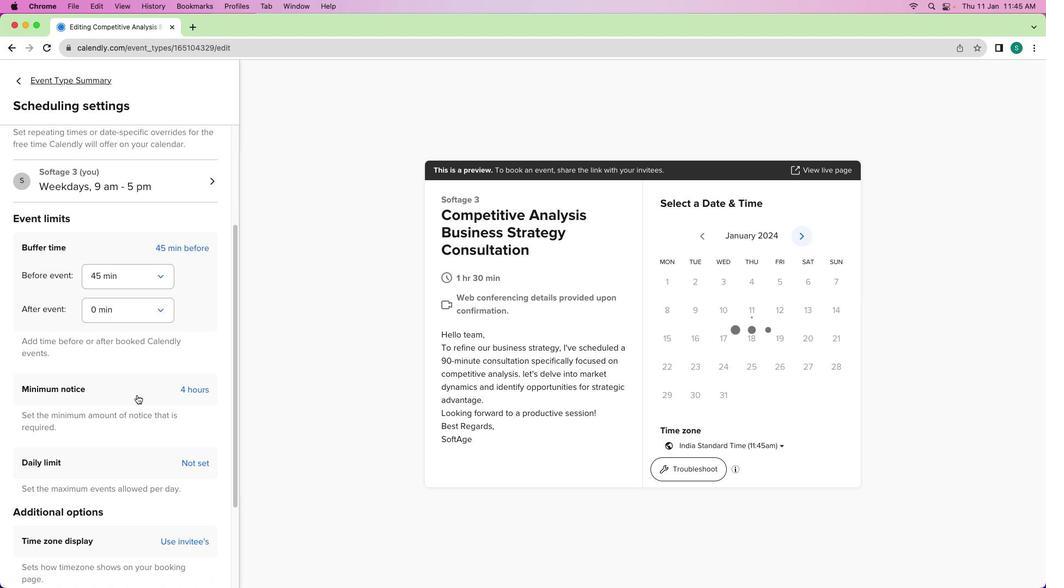 
Action: Mouse moved to (129, 374)
Screenshot: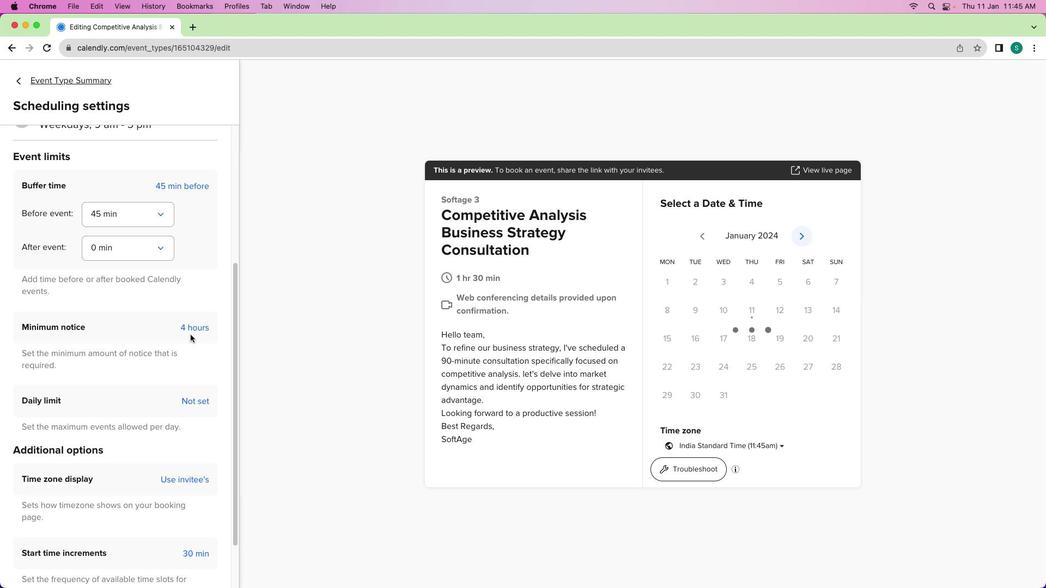 
Action: Mouse scrolled (129, 374) with delta (132, 189)
Screenshot: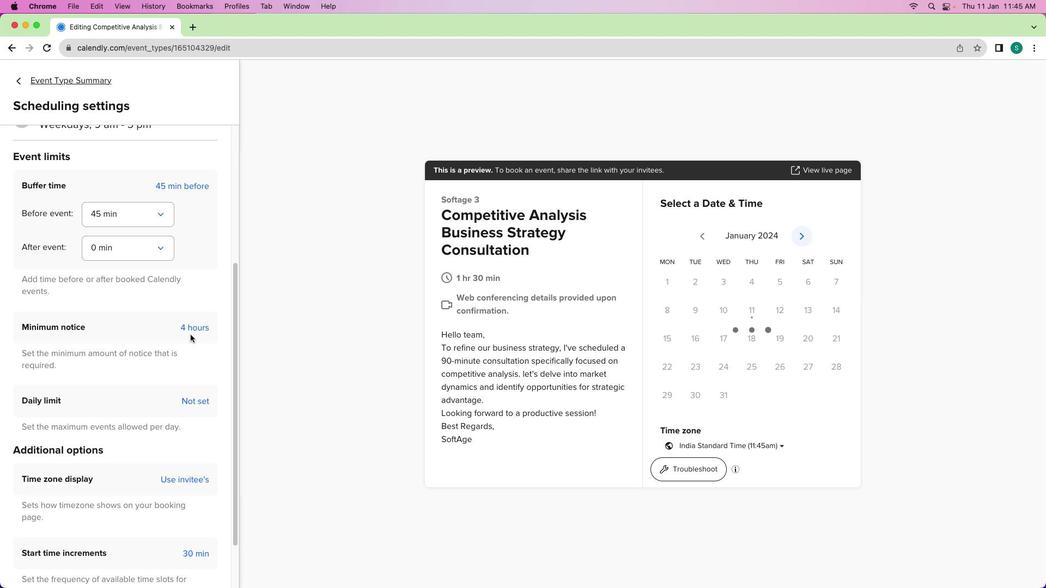 
Action: Mouse moved to (129, 373)
Screenshot: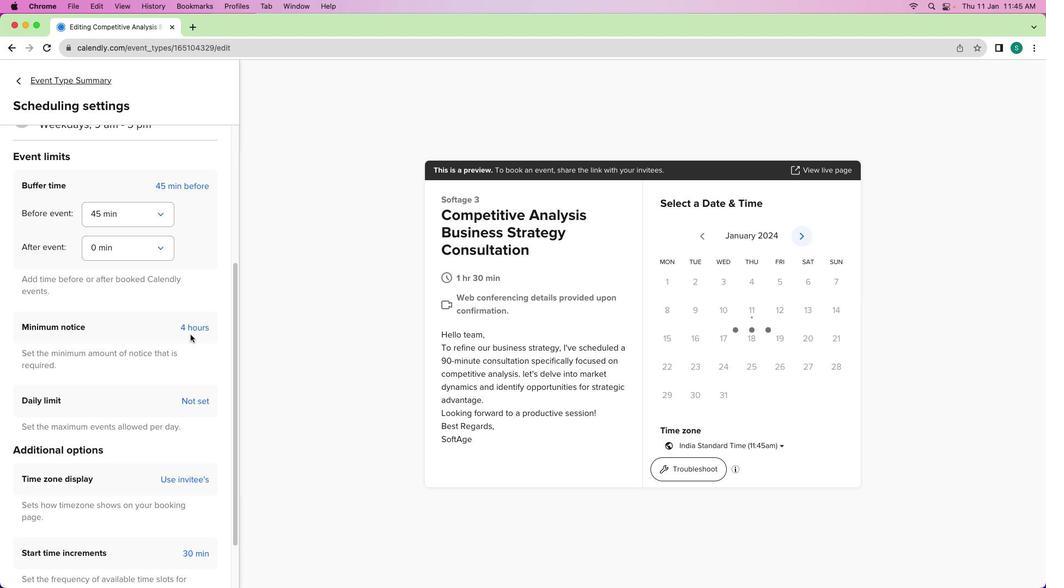 
Action: Mouse scrolled (129, 373) with delta (132, 189)
Screenshot: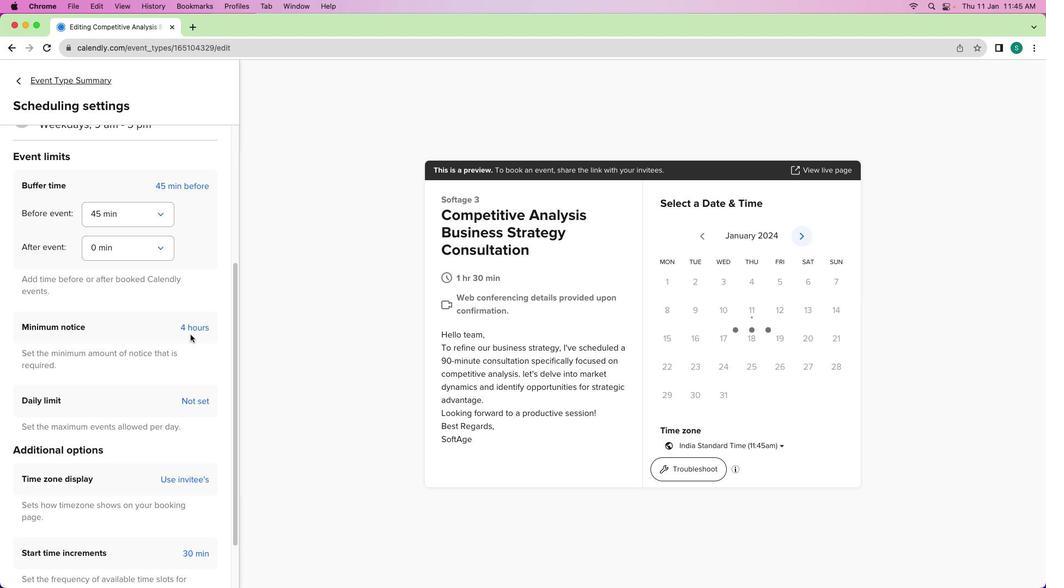 
Action: Mouse moved to (128, 362)
Screenshot: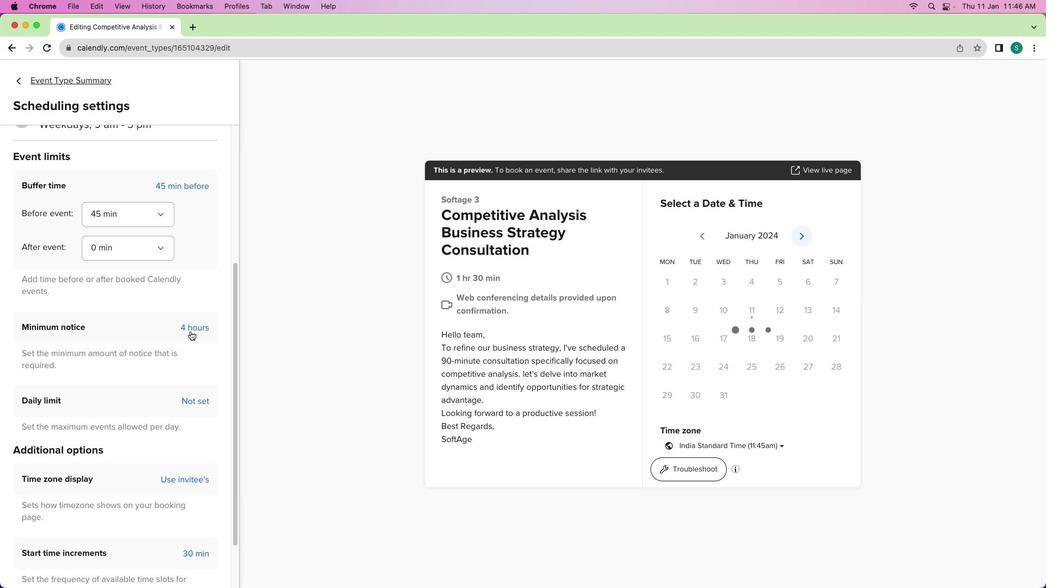 
Action: Mouse scrolled (128, 362) with delta (132, 189)
Screenshot: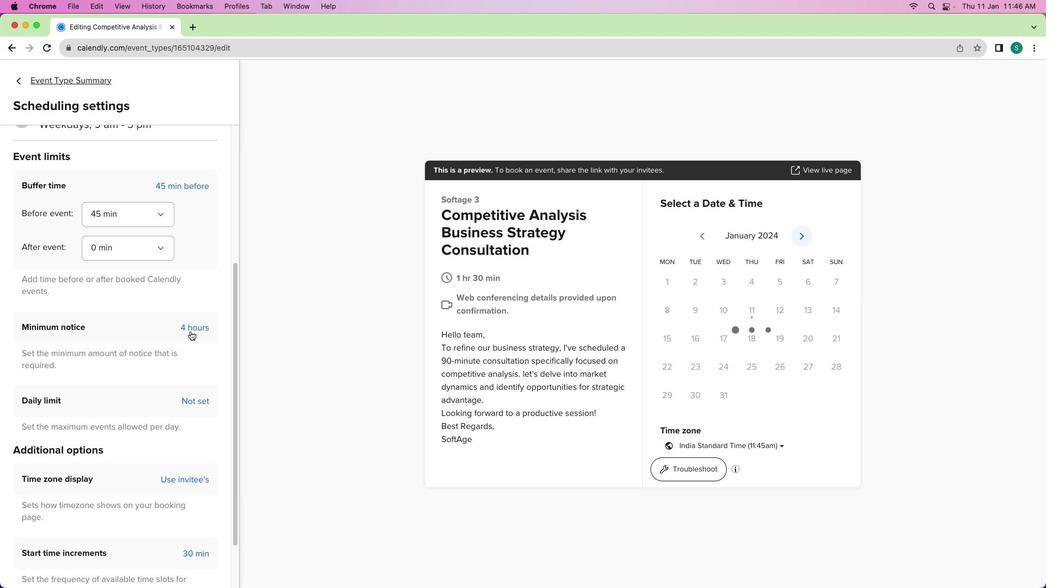 
Action: Mouse moved to (128, 361)
Screenshot: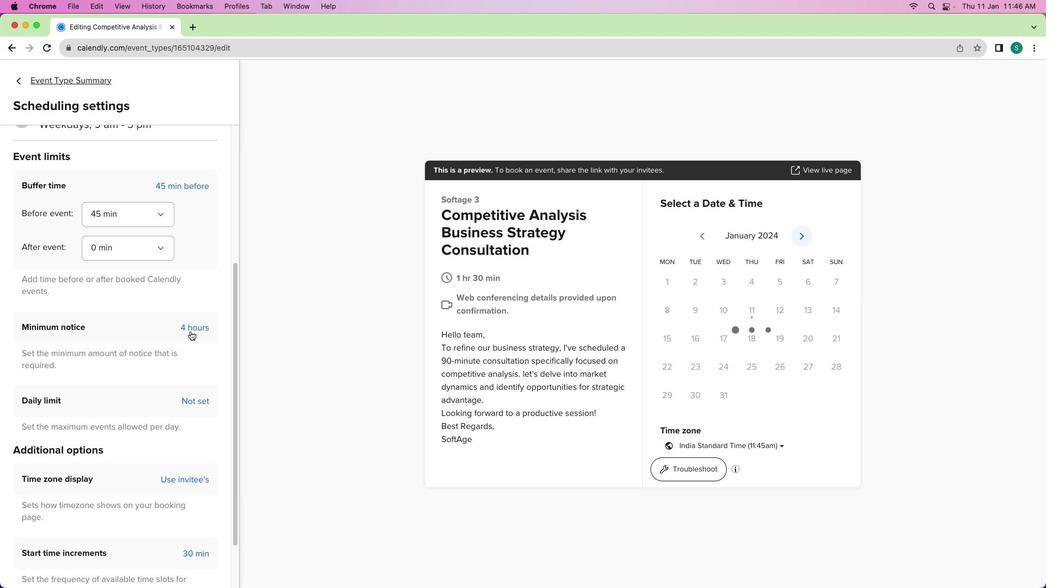 
Action: Mouse scrolled (128, 361) with delta (132, 189)
Screenshot: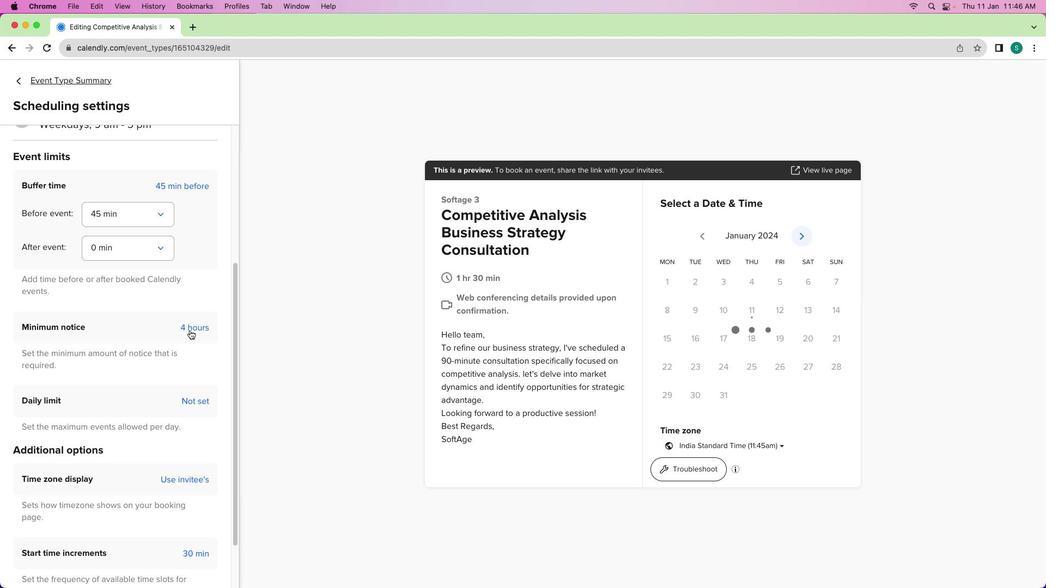 
Action: Mouse moved to (128, 361)
Screenshot: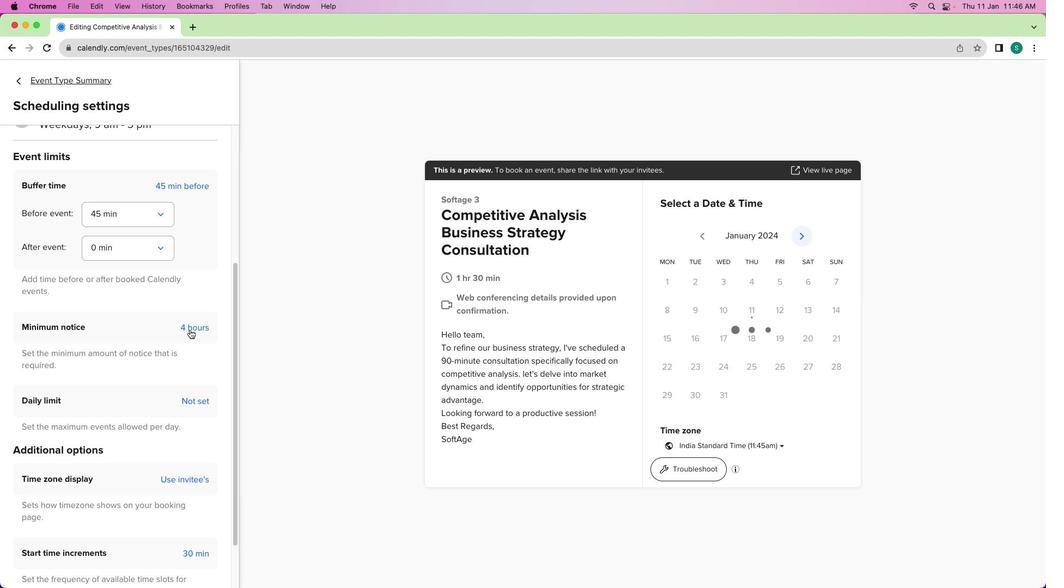 
Action: Mouse scrolled (128, 361) with delta (132, 188)
Screenshot: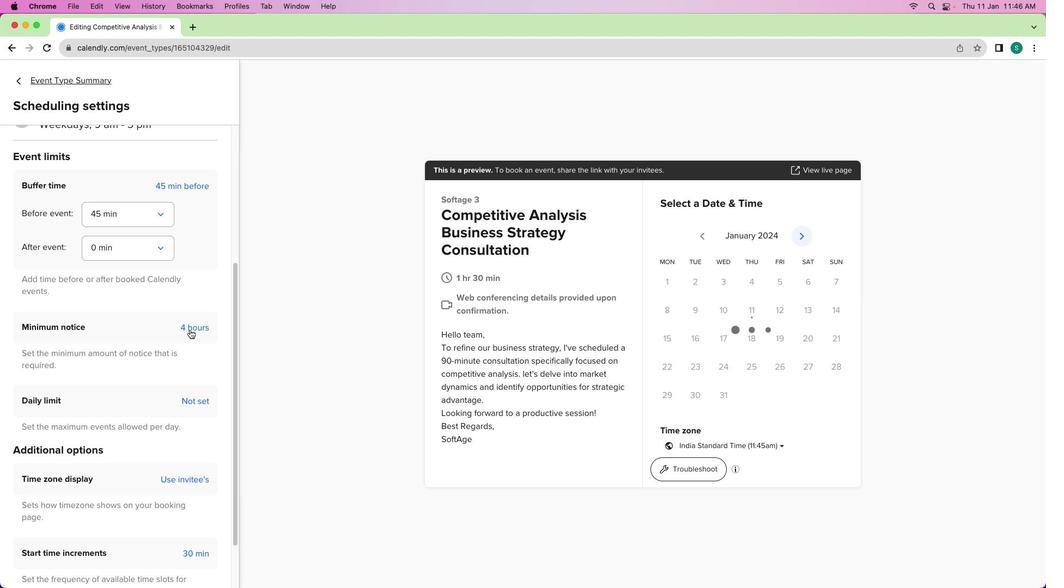 
Action: Mouse moved to (128, 361)
Screenshot: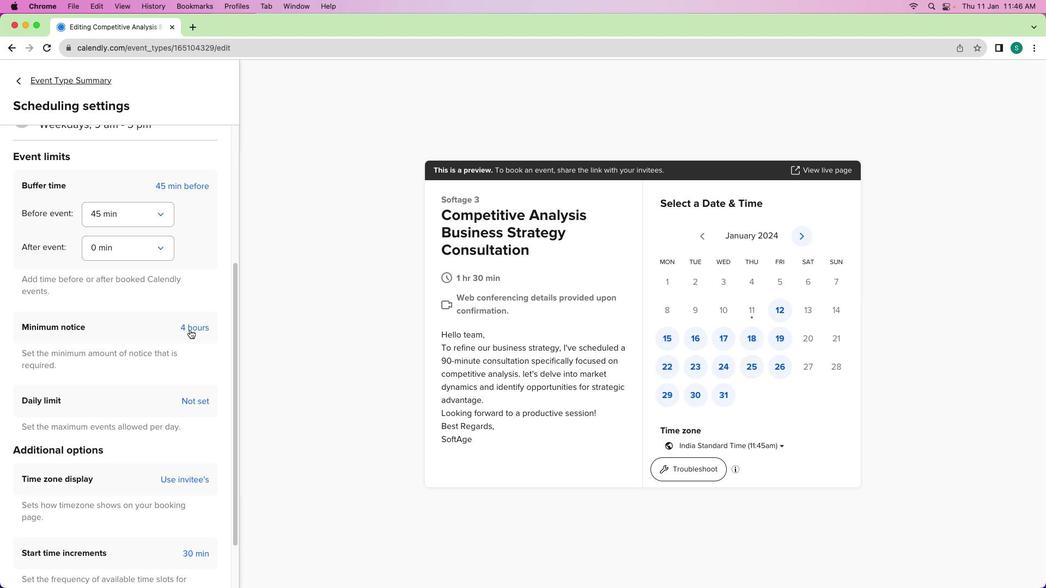 
Action: Mouse scrolled (128, 361) with delta (132, 188)
Screenshot: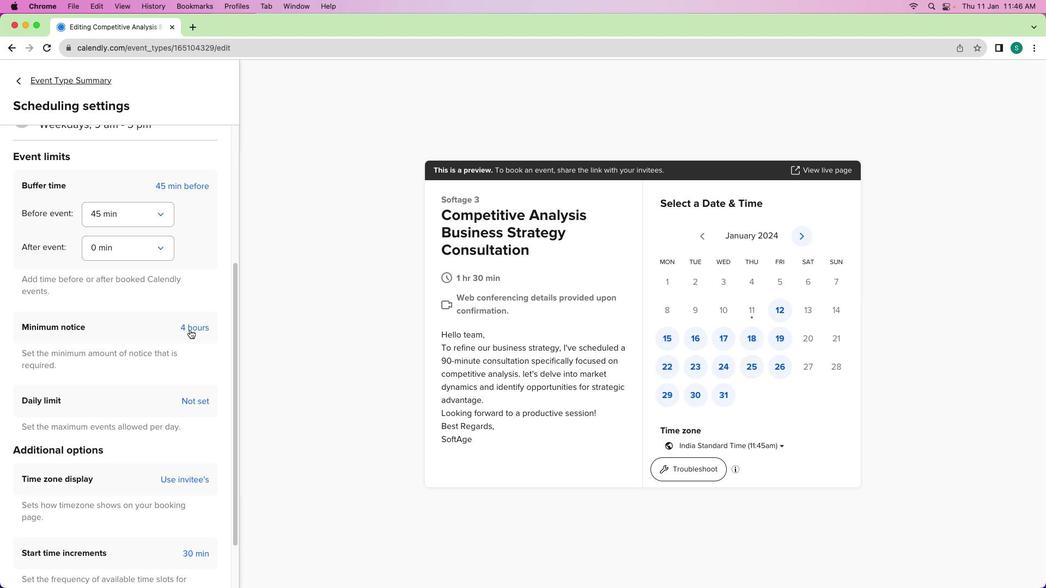 
Action: Mouse moved to (128, 360)
Screenshot: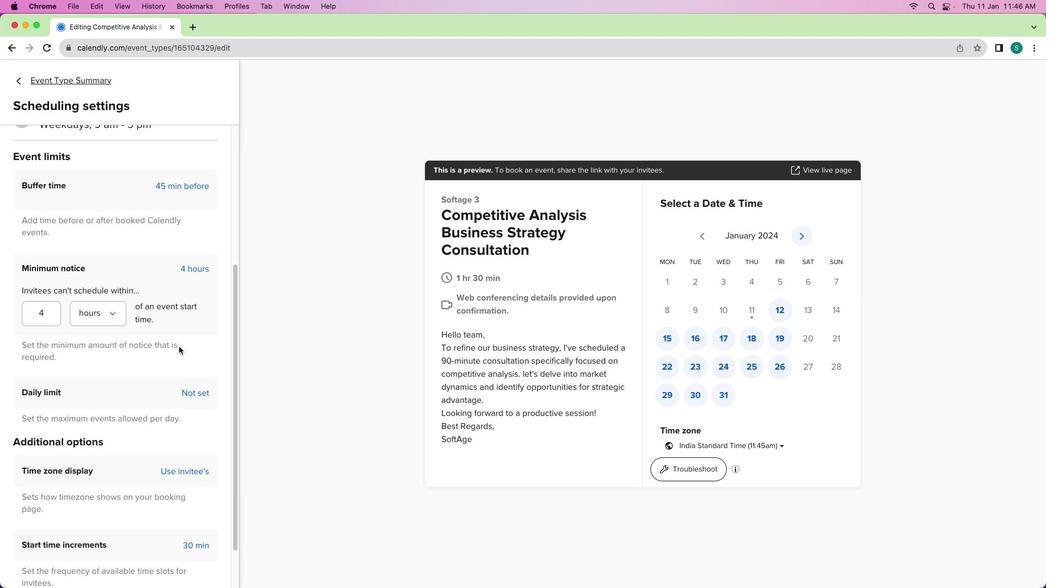 
Action: Mouse scrolled (128, 360) with delta (132, 189)
Screenshot: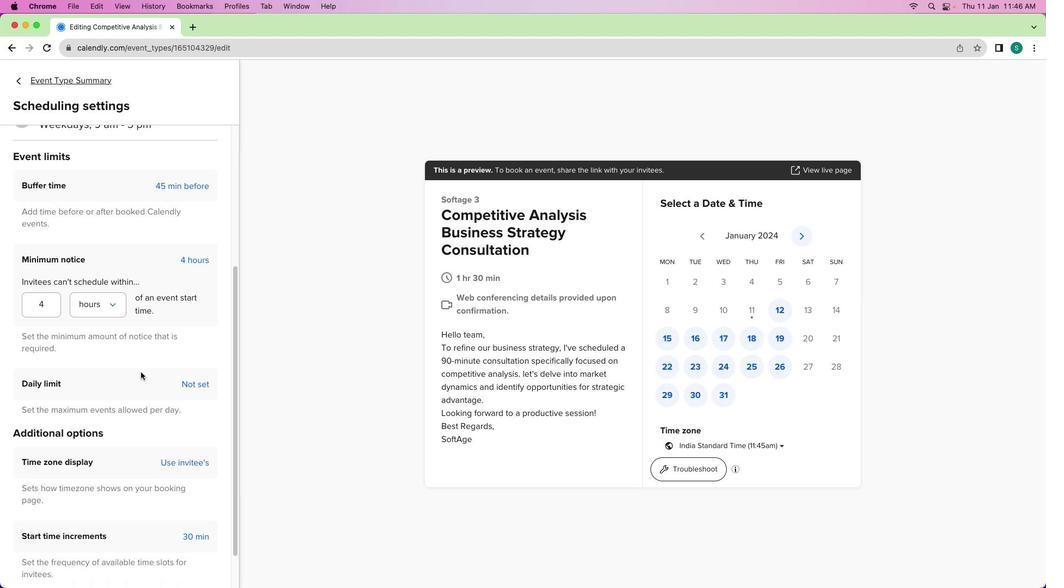 
Action: Mouse scrolled (128, 360) with delta (132, 189)
Screenshot: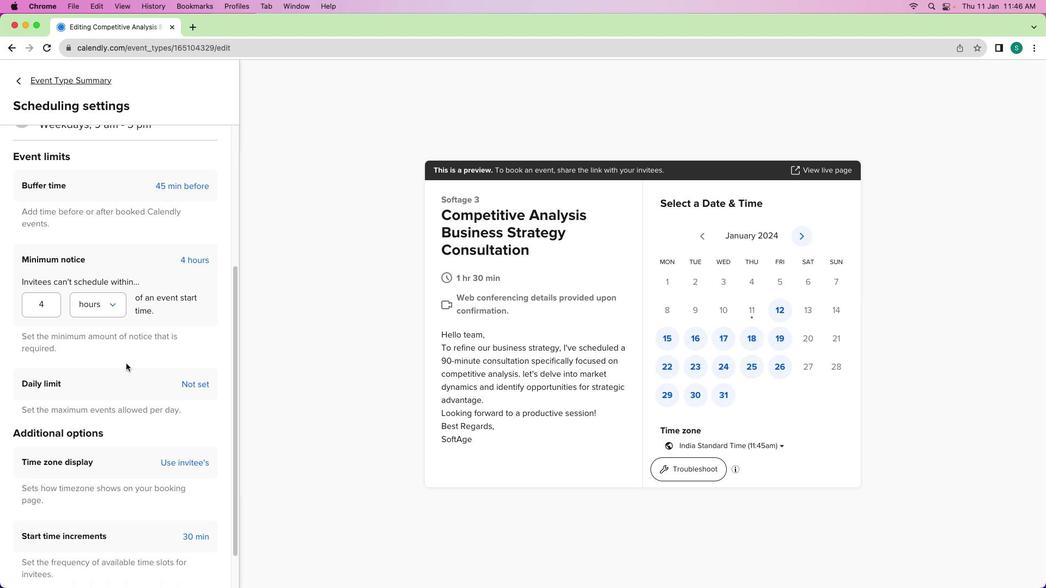 
Action: Mouse scrolled (128, 360) with delta (132, 188)
Screenshot: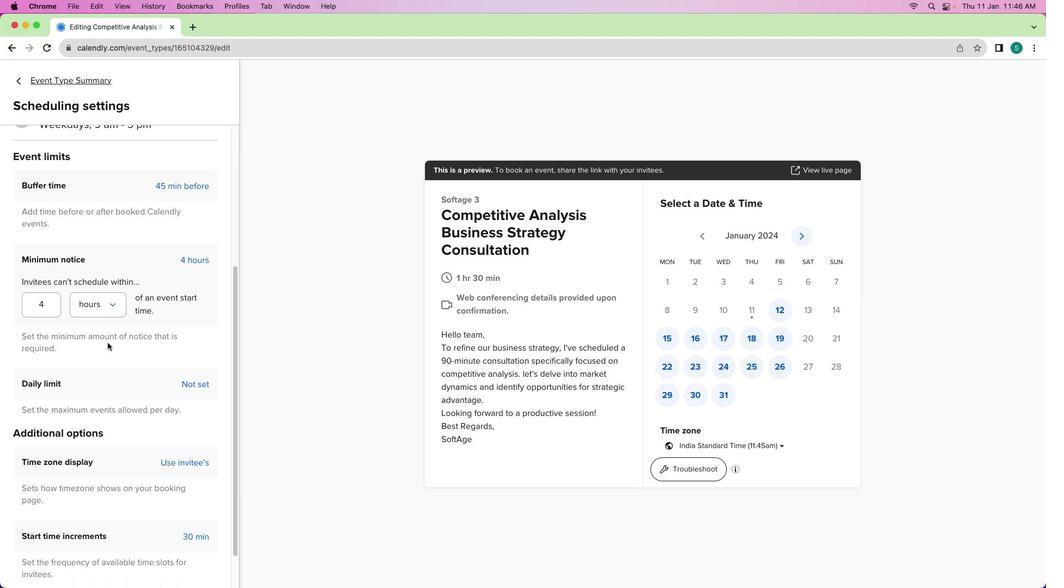 
Action: Mouse moved to (126, 333)
Screenshot: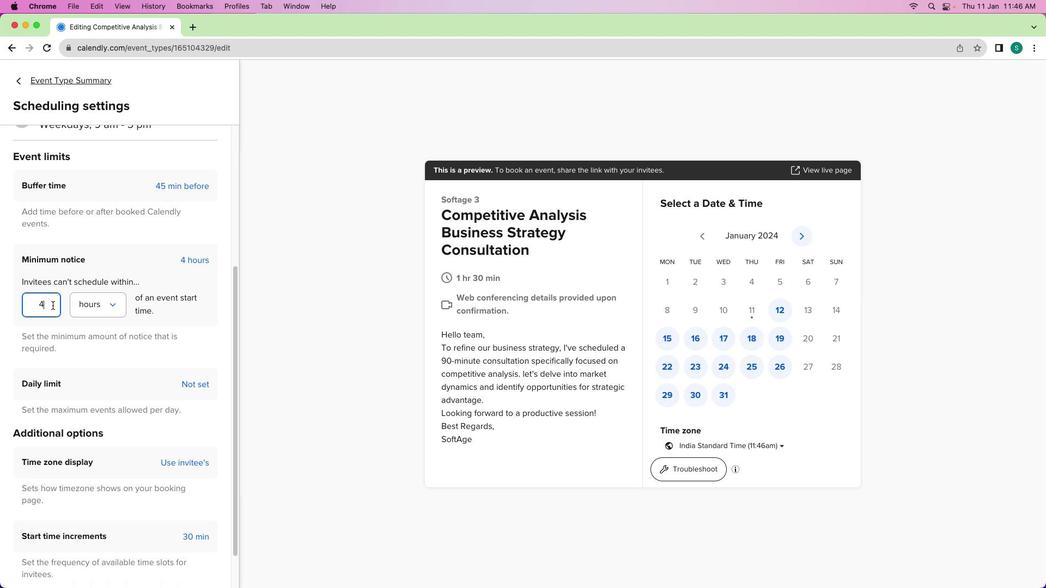 
Action: Mouse pressed left at (126, 333)
Screenshot: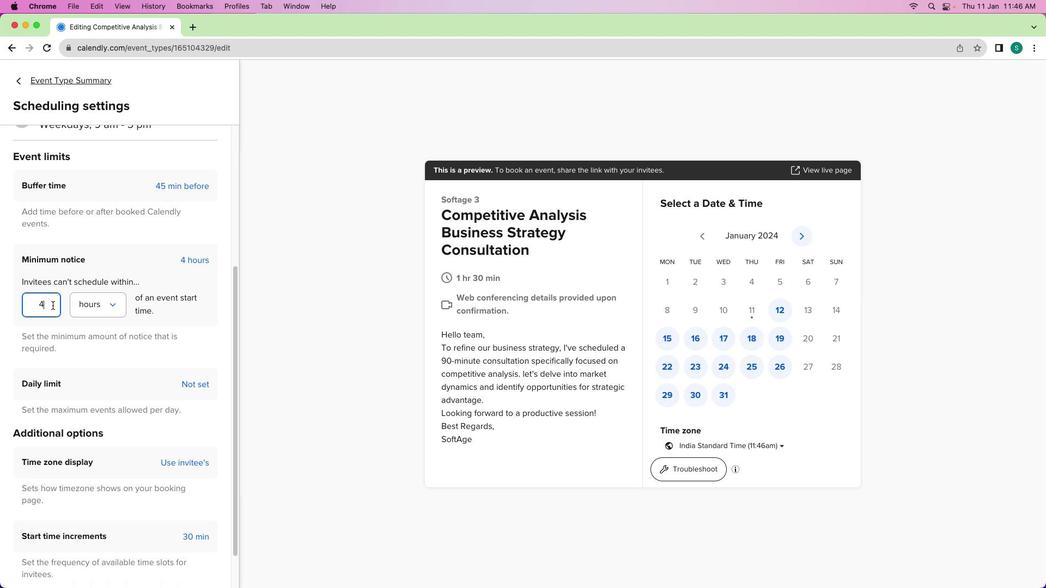 
Action: Mouse moved to (131, 321)
Screenshot: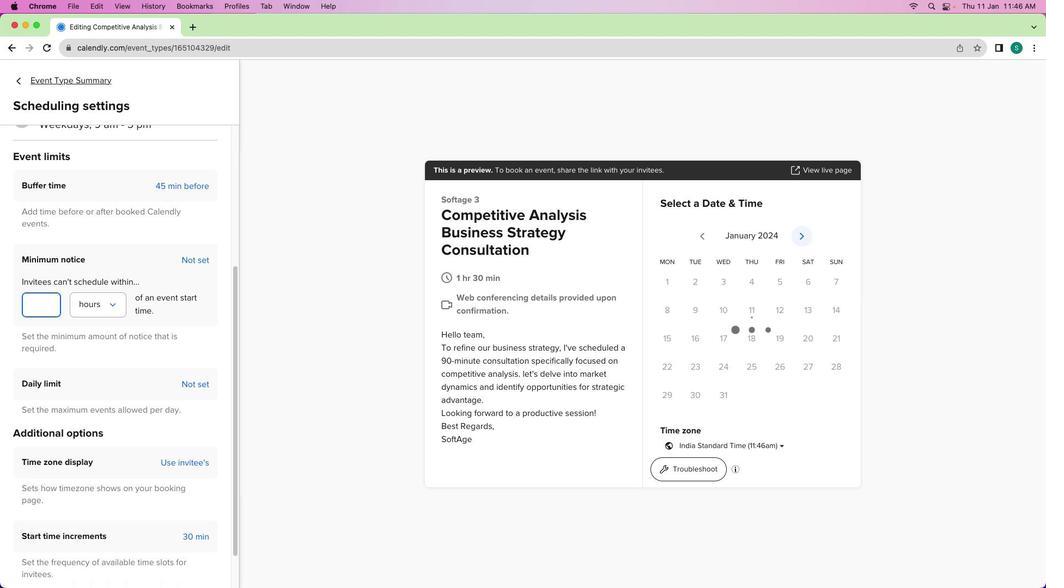 
Action: Mouse pressed left at (131, 321)
Screenshot: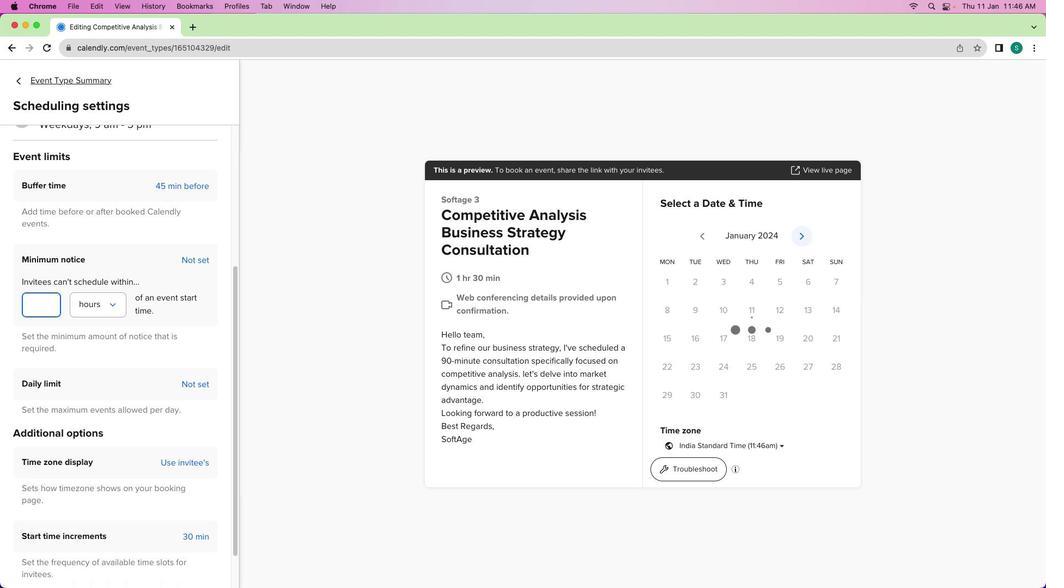 
Action: Mouse moved to (131, 321)
Screenshot: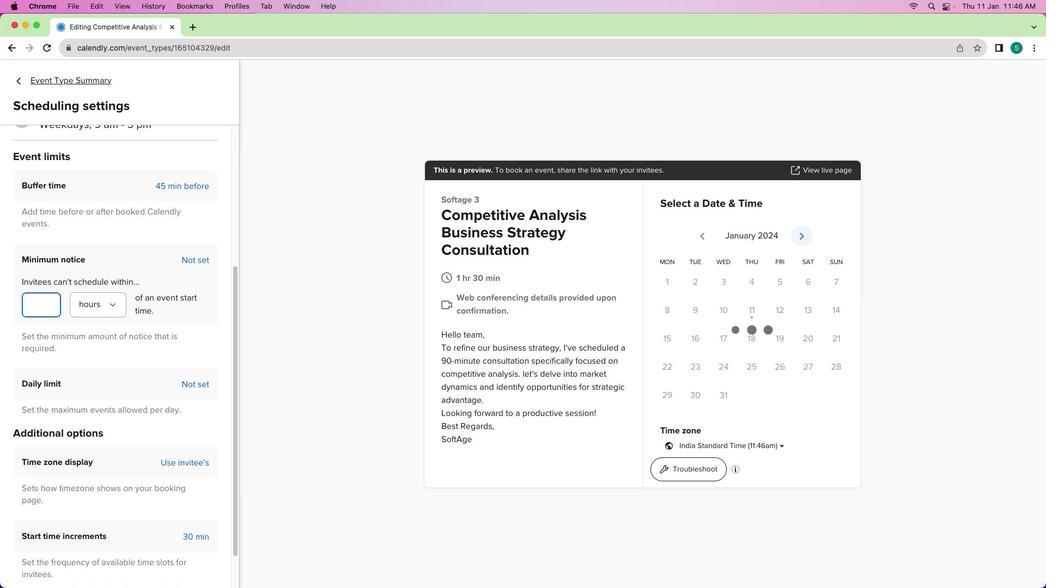 
Action: Key pressed Key.backspace'6'
Screenshot: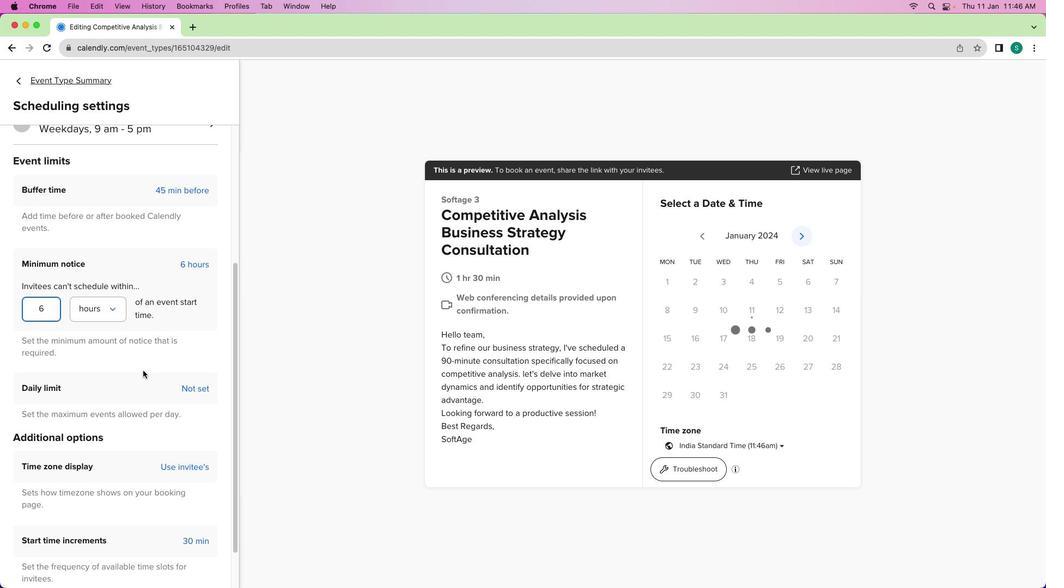
Action: Mouse moved to (129, 340)
Screenshot: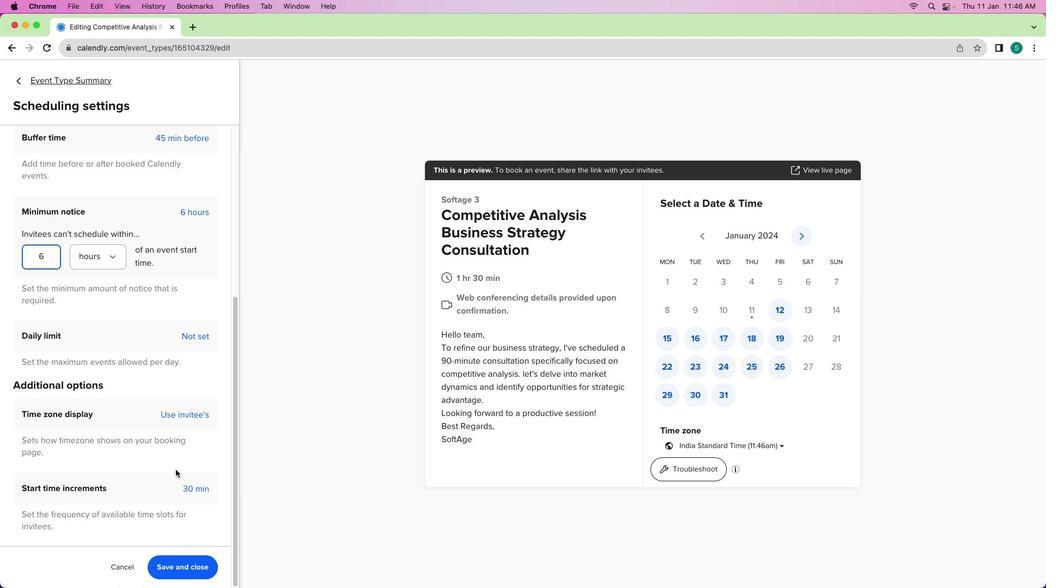 
Action: Mouse scrolled (129, 340) with delta (132, 189)
Screenshot: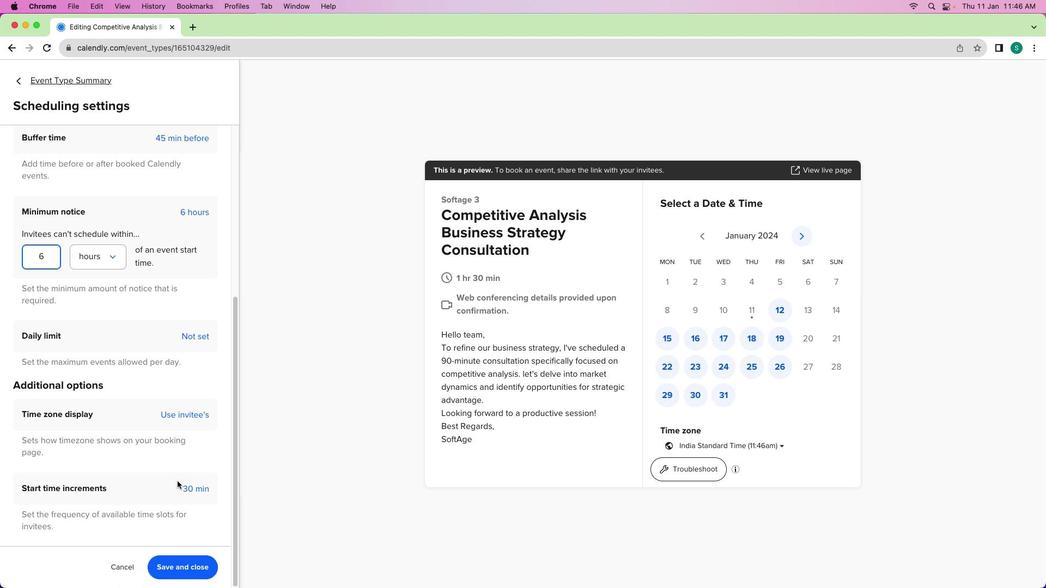 
Action: Mouse moved to (129, 341)
Screenshot: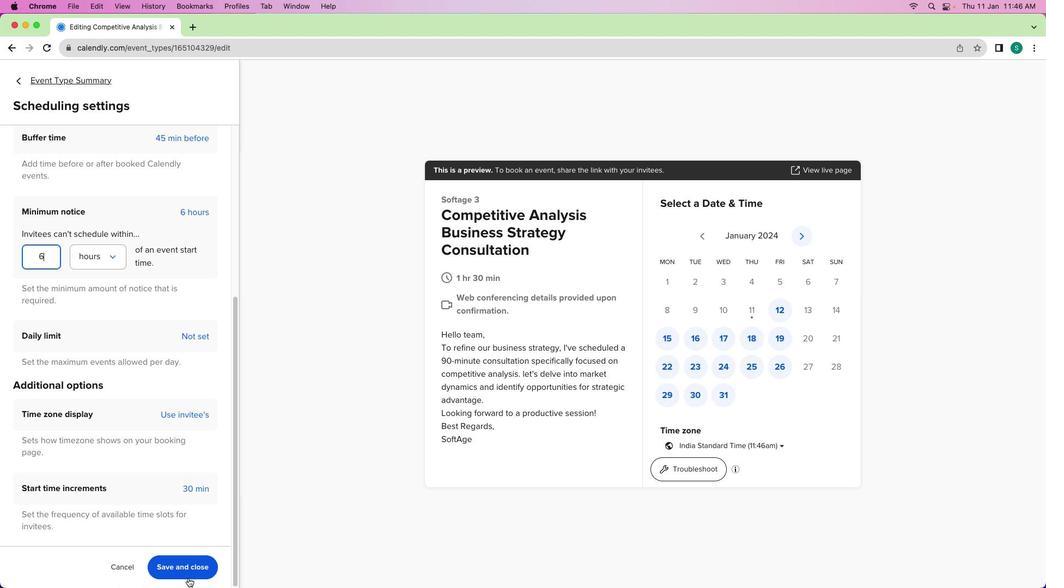 
Action: Mouse scrolled (129, 341) with delta (132, 189)
Screenshot: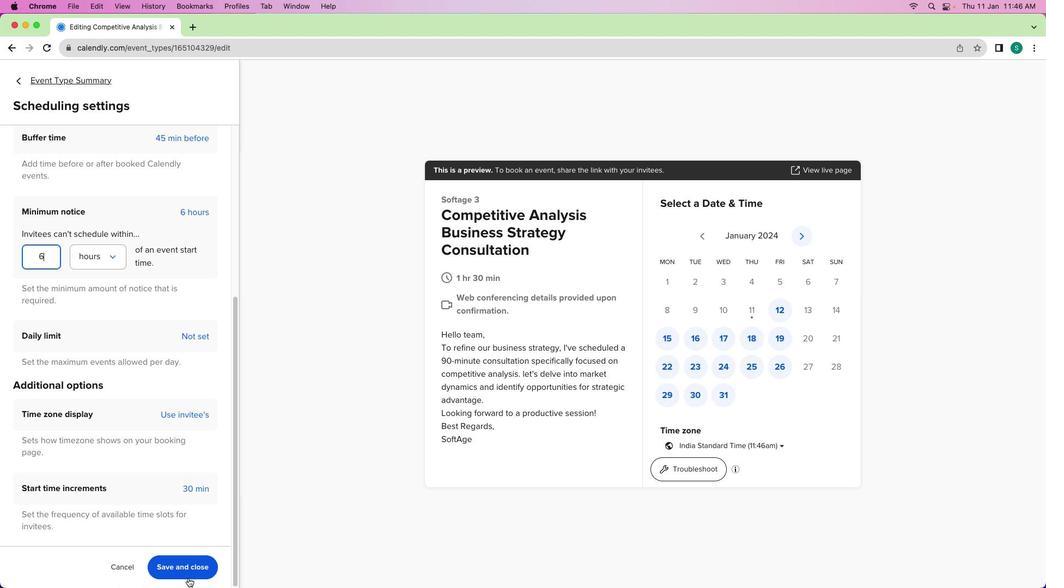 
Action: Mouse moved to (128, 352)
Screenshot: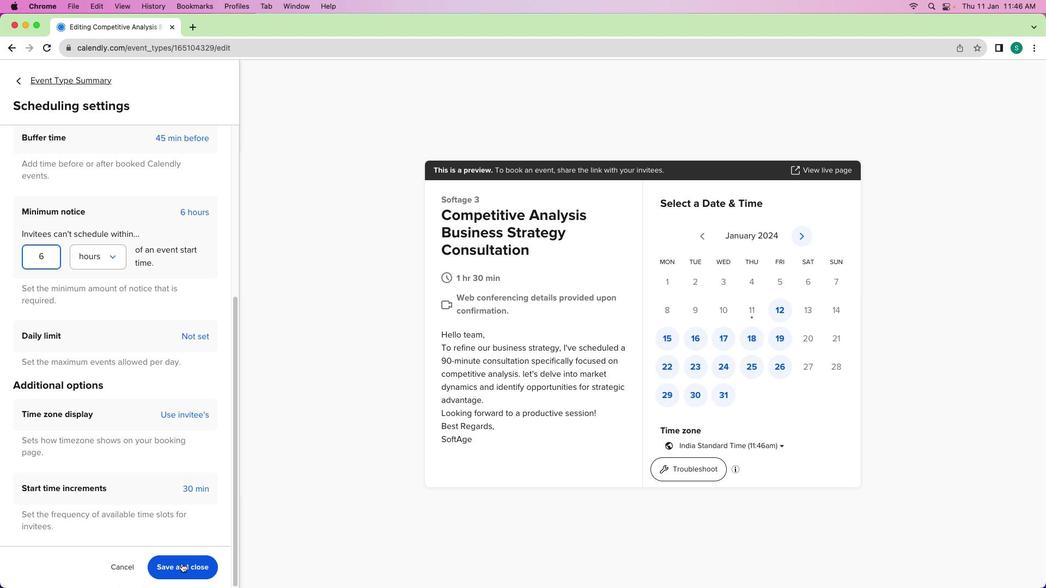 
Action: Mouse scrolled (128, 352) with delta (132, 189)
Screenshot: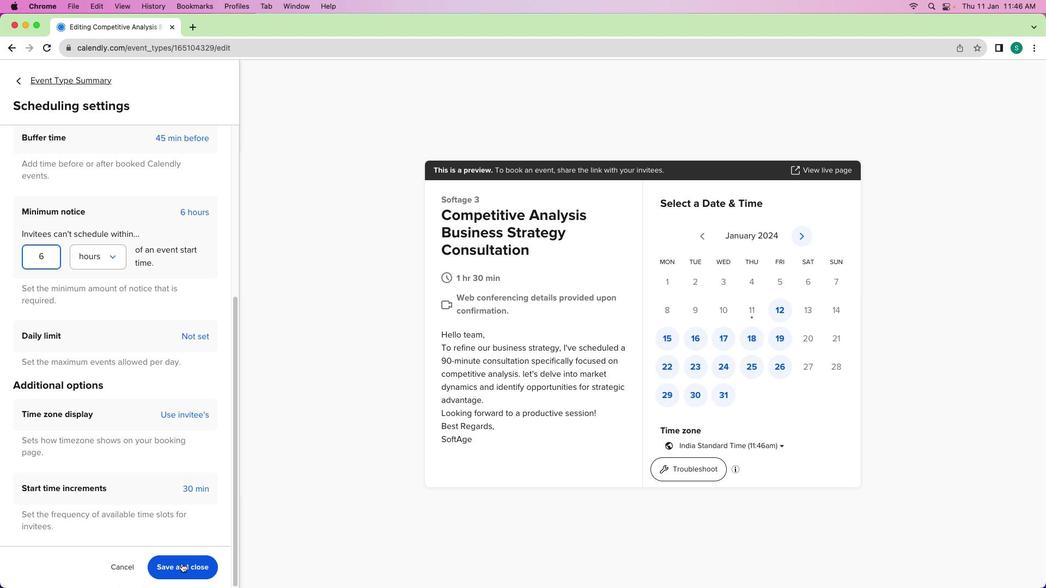 
Action: Mouse moved to (128, 352)
Screenshot: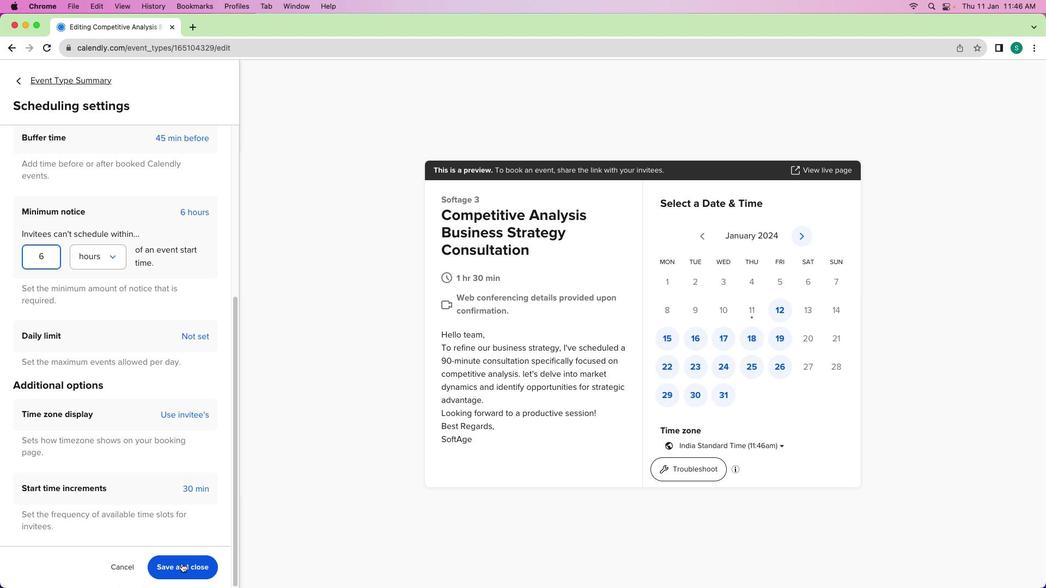 
Action: Mouse scrolled (128, 352) with delta (132, 189)
Screenshot: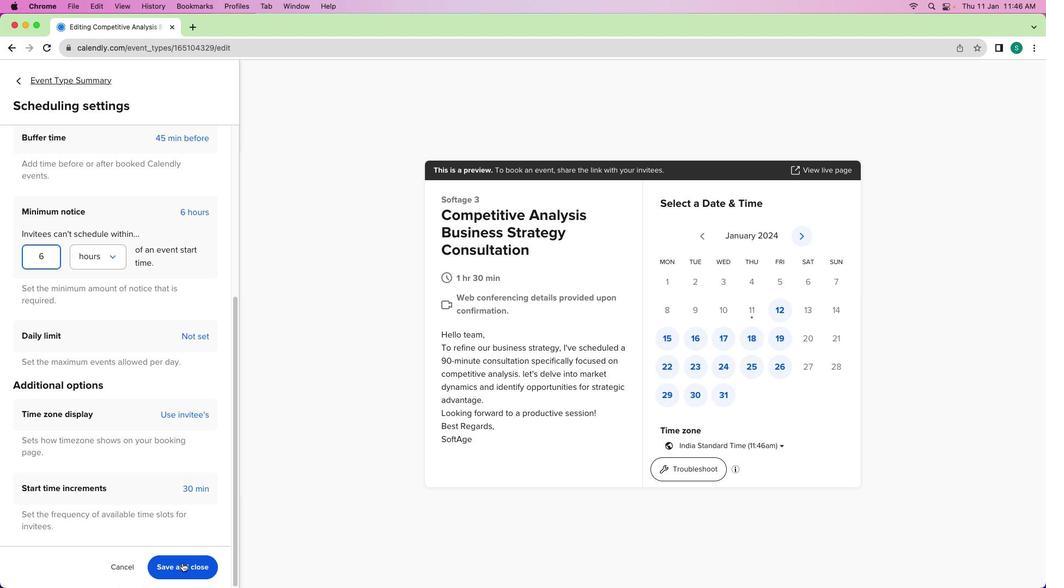 
Action: Mouse scrolled (128, 352) with delta (132, 189)
Screenshot: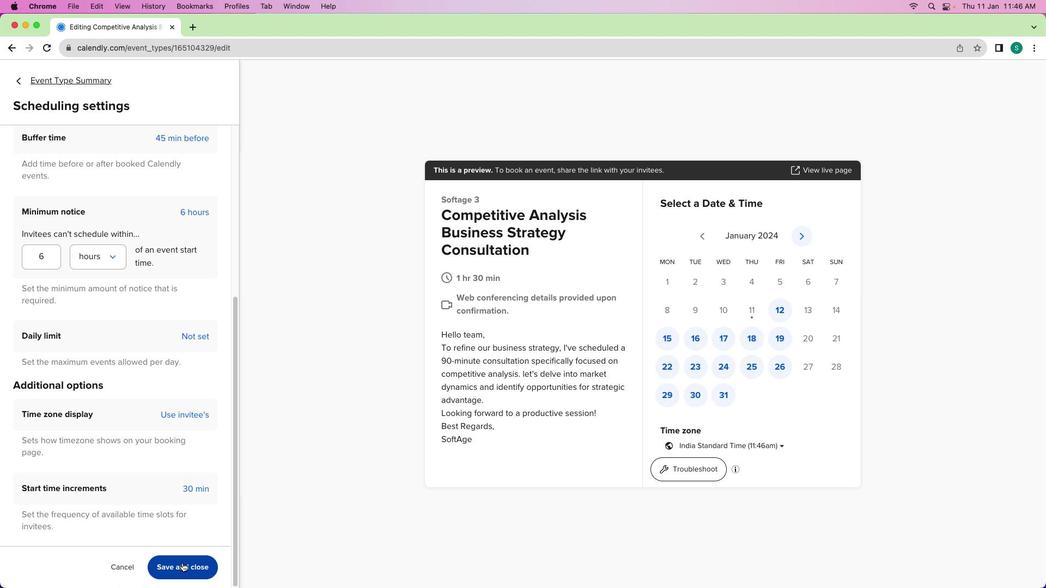 
Action: Mouse moved to (128, 353)
Screenshot: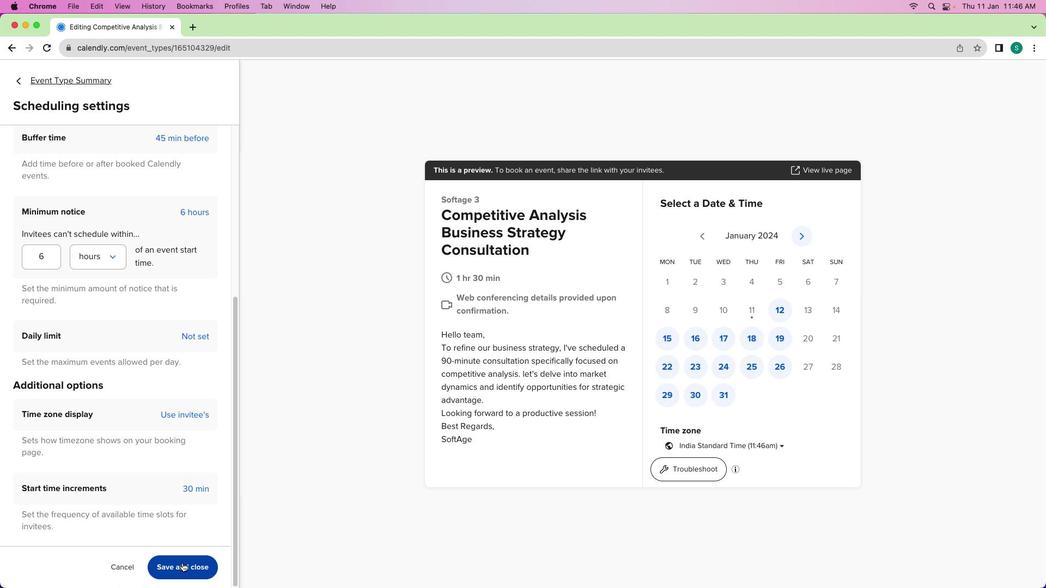 
Action: Mouse scrolled (128, 353) with delta (132, 189)
Screenshot: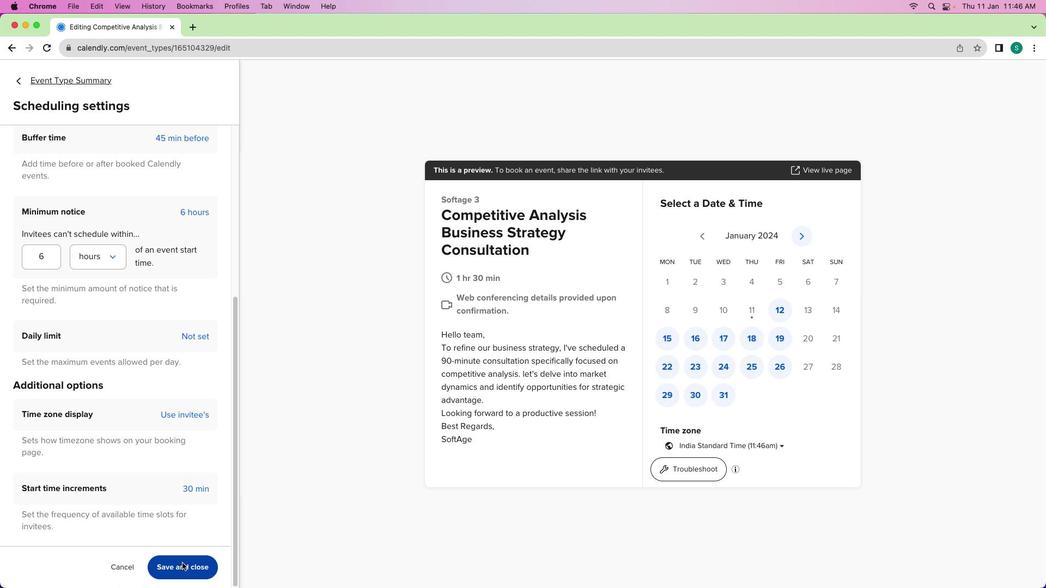 
Action: Mouse moved to (128, 365)
Screenshot: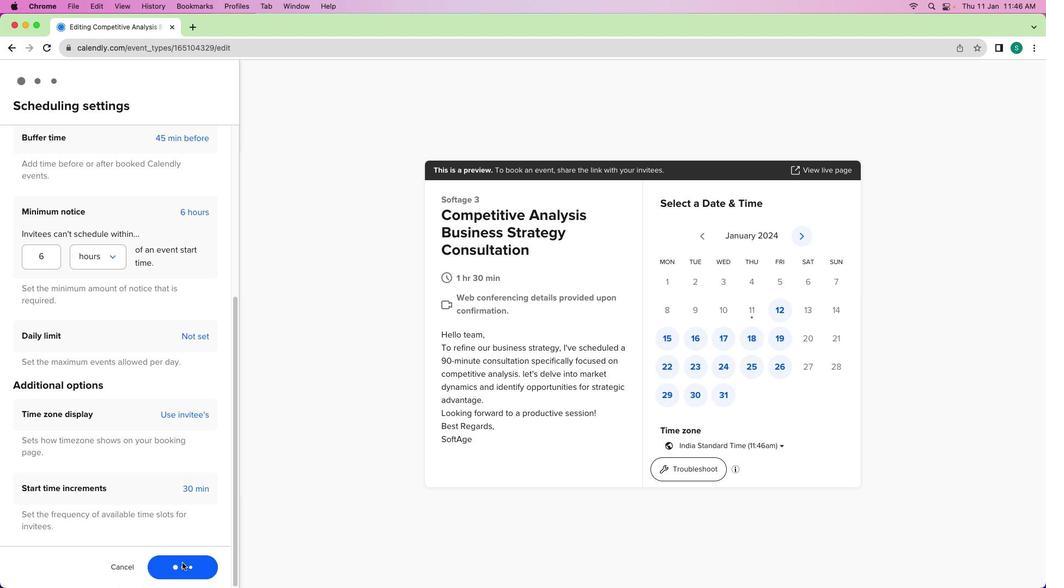 
Action: Mouse scrolled (128, 365) with delta (132, 189)
Screenshot: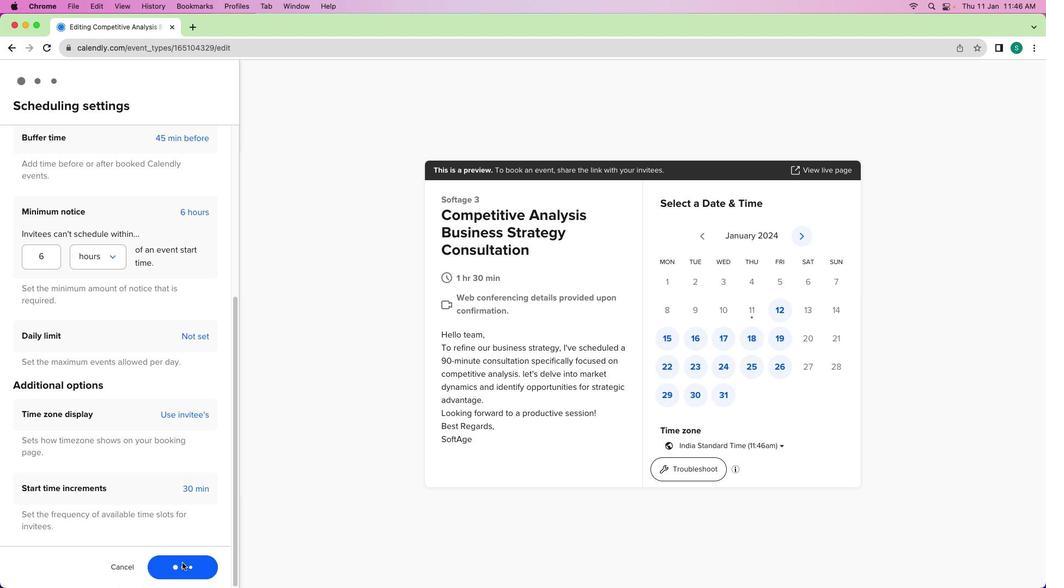 
Action: Mouse moved to (128, 365)
Screenshot: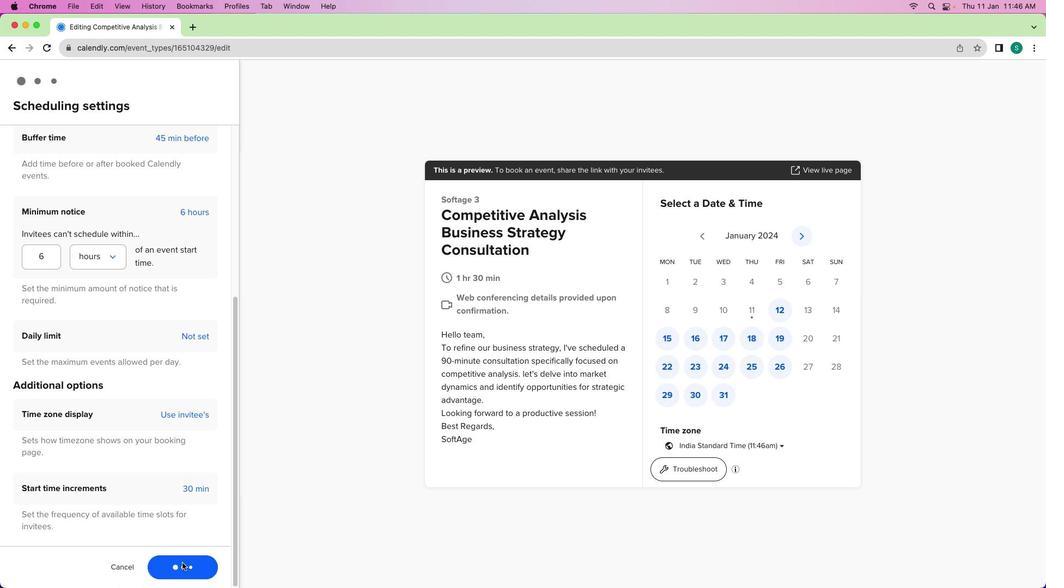 
Action: Mouse scrolled (128, 365) with delta (132, 189)
Screenshot: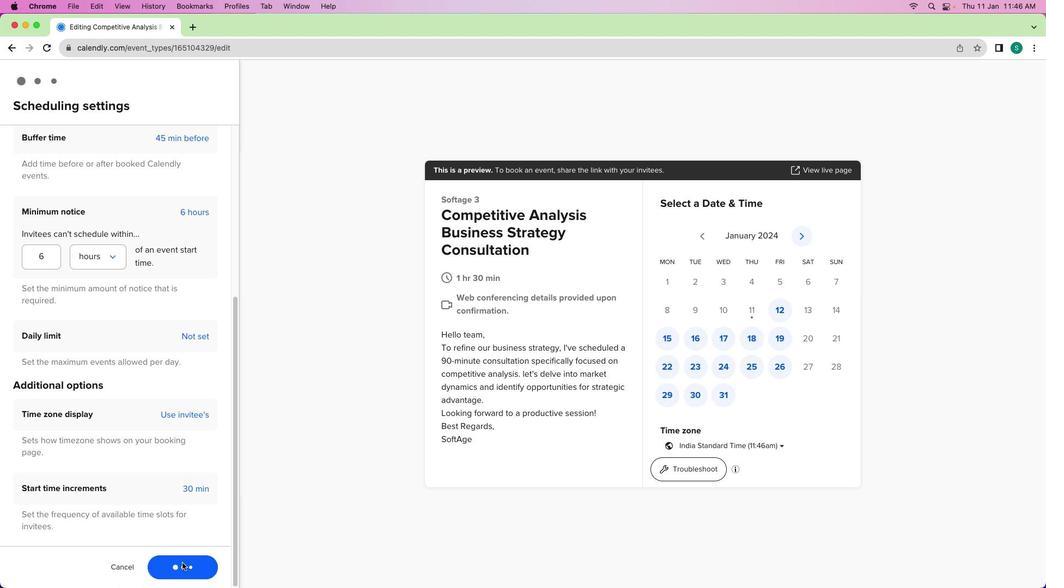 
Action: Mouse scrolled (128, 365) with delta (132, 188)
Screenshot: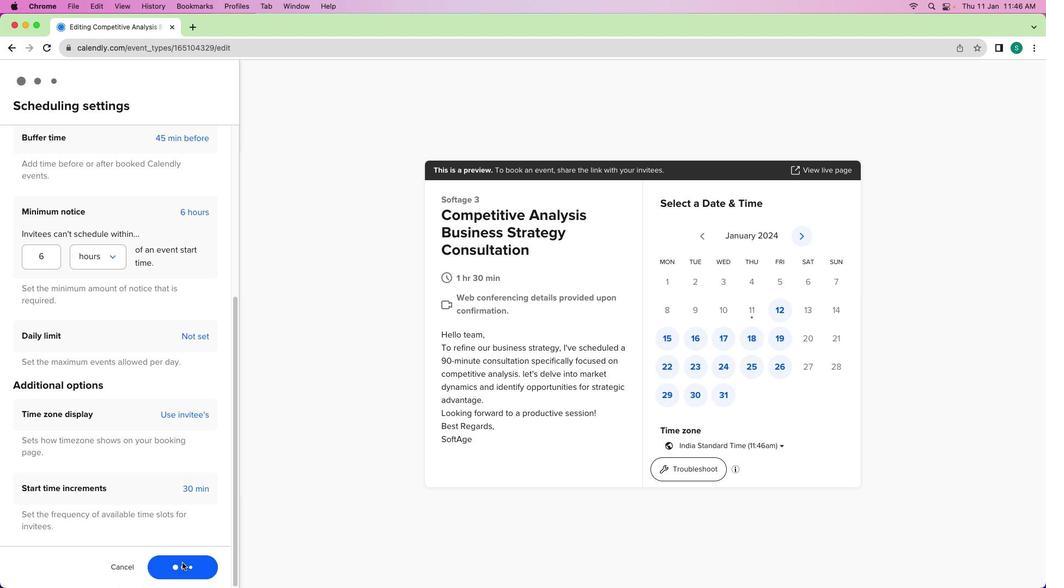 
Action: Mouse scrolled (128, 365) with delta (132, 188)
Screenshot: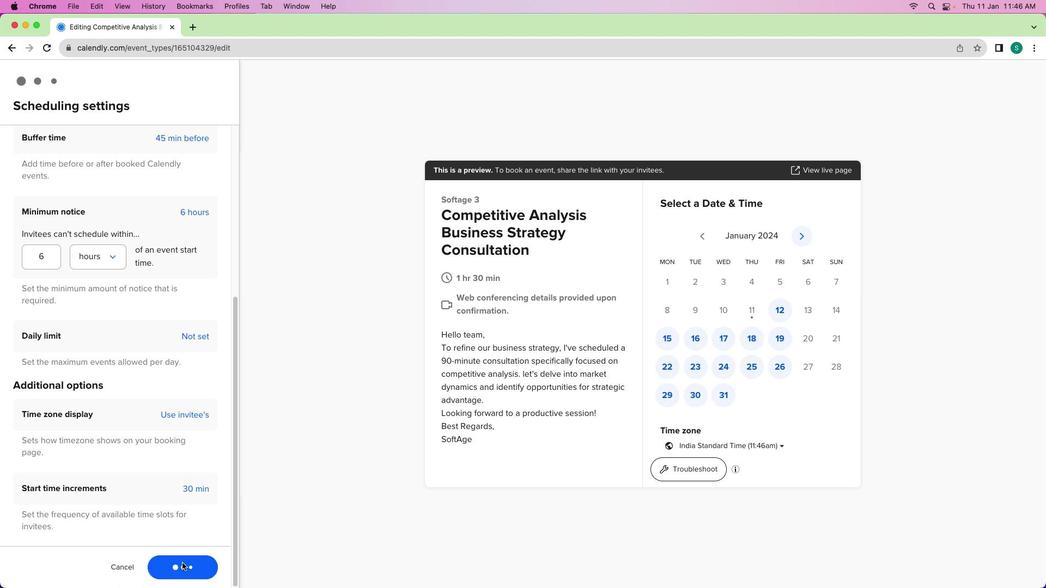 
Action: Mouse moved to (126, 433)
Screenshot: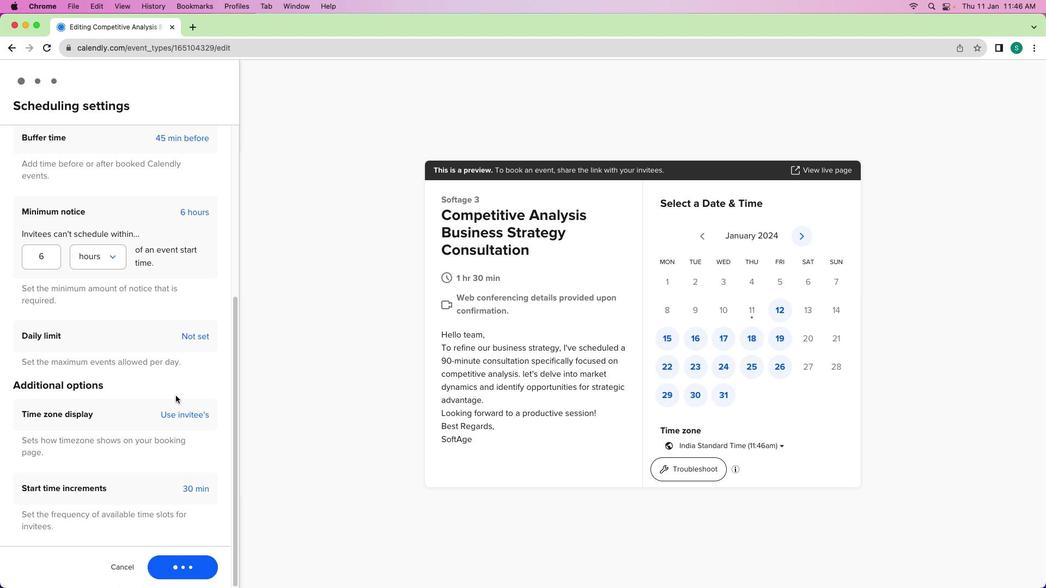 
Action: Mouse pressed left at (126, 433)
Screenshot: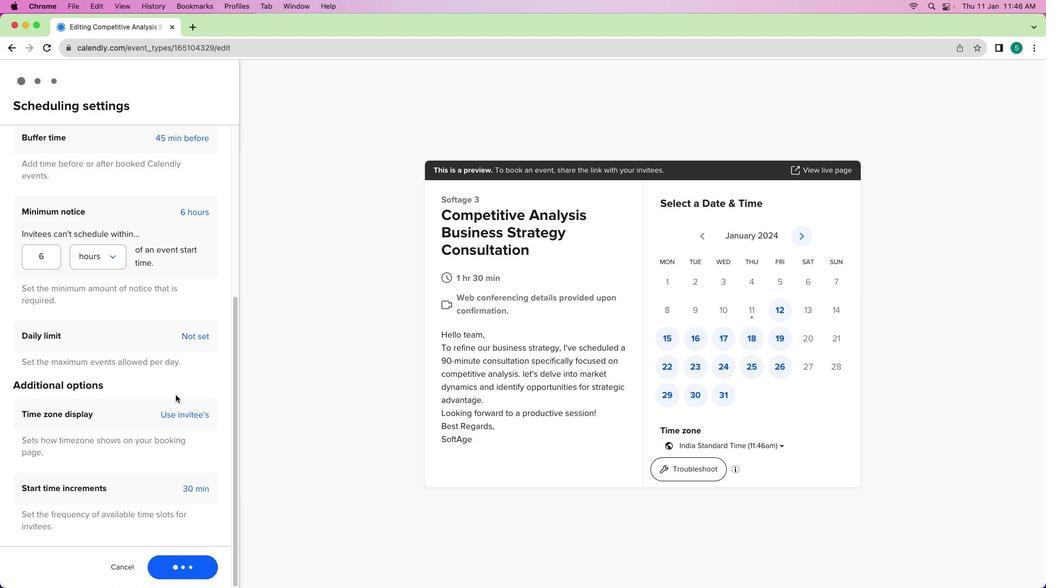 
Action: Mouse moved to (131, 222)
Screenshot: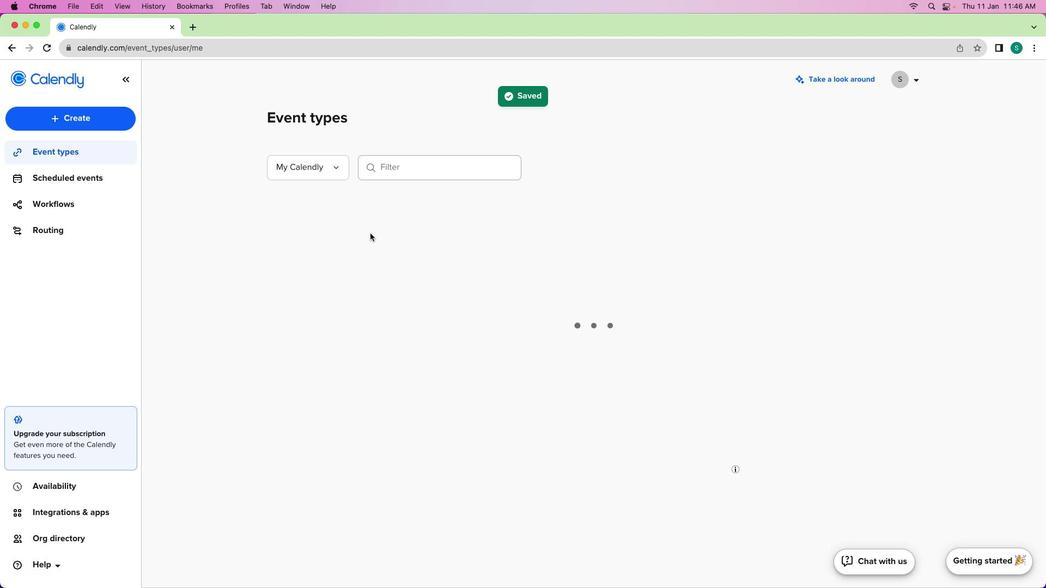 
Action: Mouse pressed left at (131, 222)
Screenshot: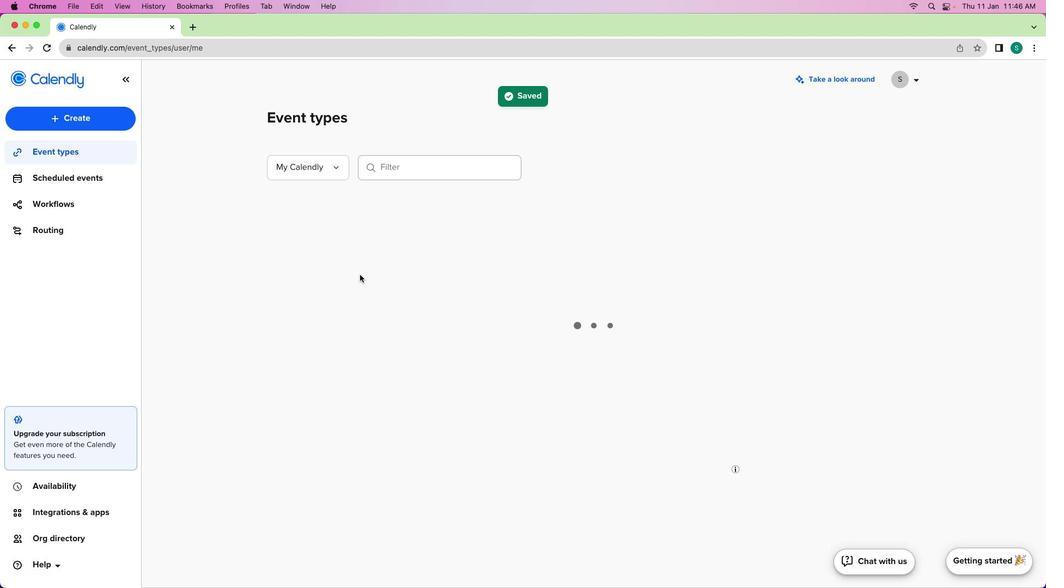 
Action: Mouse moved to (119, 331)
Screenshot: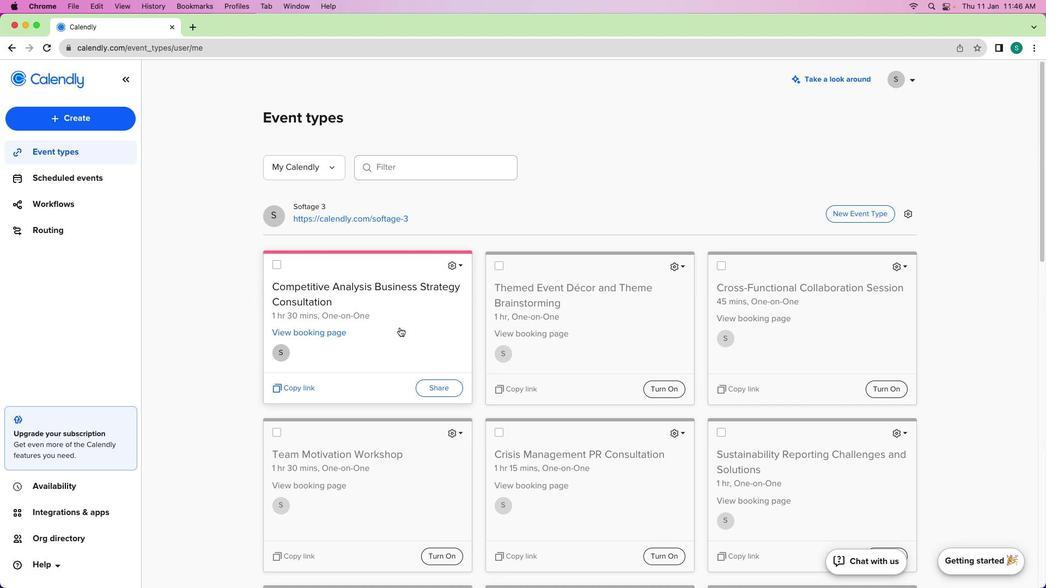 
